 Task: Find connections with filter location Gafargaon with filter topic #Homeofficewith filter profile language English with filter current company Quantiphi with filter school L.J. Institute Of Engg And Tech.  with filter industry Accounting with filter service category Demand Generation with filter keywords title Video Editor
Action: Mouse moved to (540, 98)
Screenshot: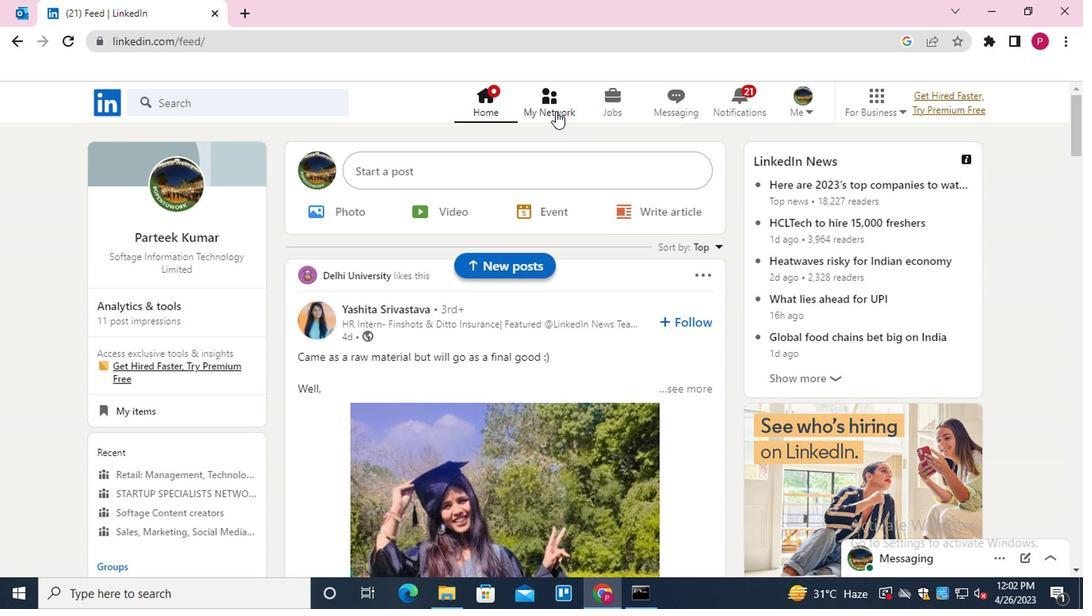 
Action: Mouse pressed left at (540, 98)
Screenshot: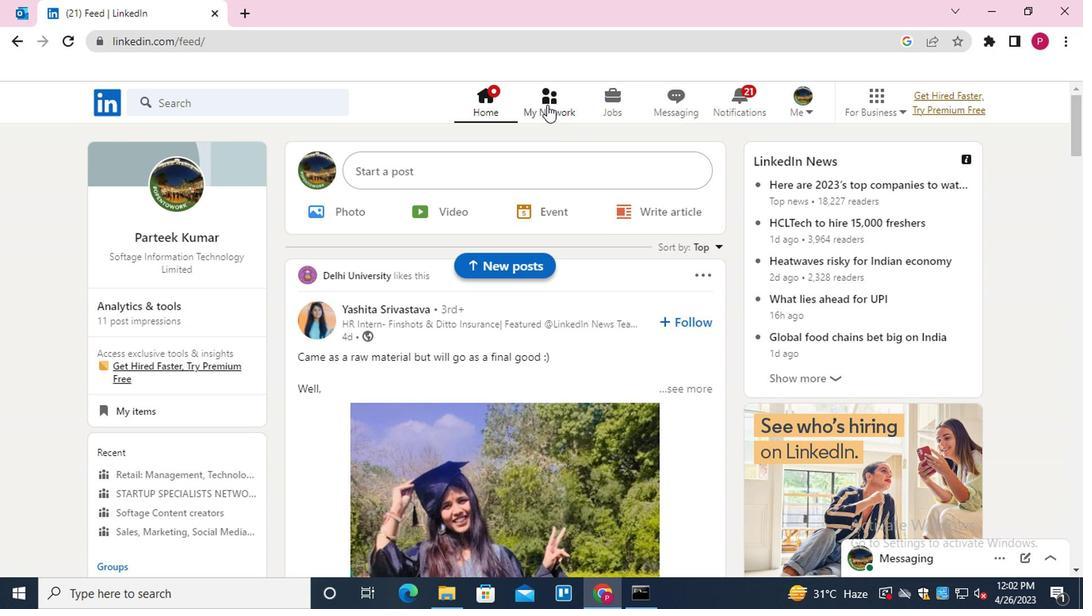 
Action: Mouse moved to (200, 183)
Screenshot: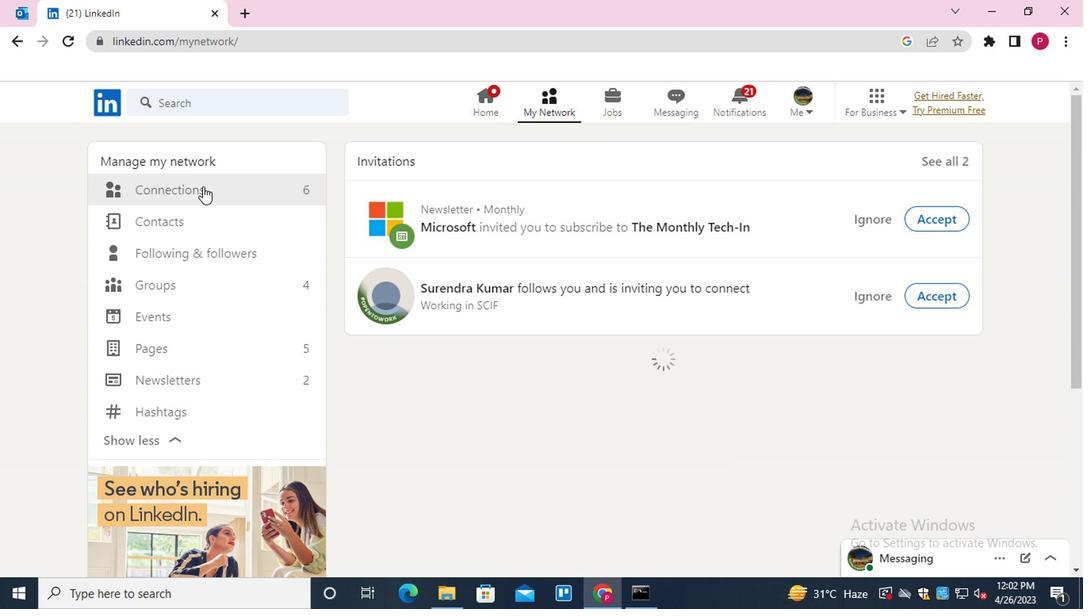 
Action: Mouse pressed left at (200, 183)
Screenshot: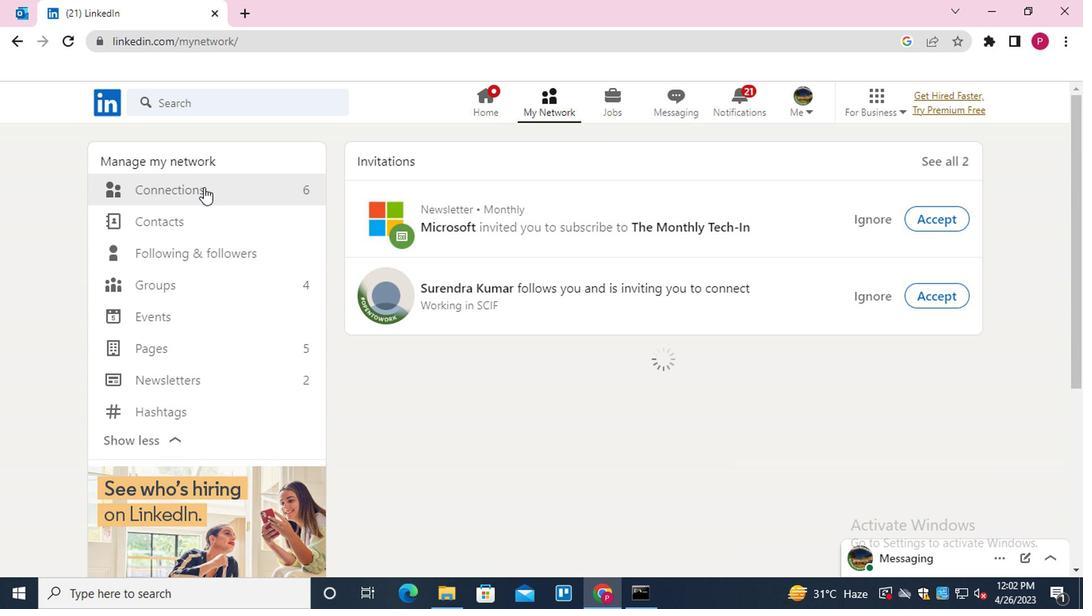 
Action: Mouse moved to (625, 190)
Screenshot: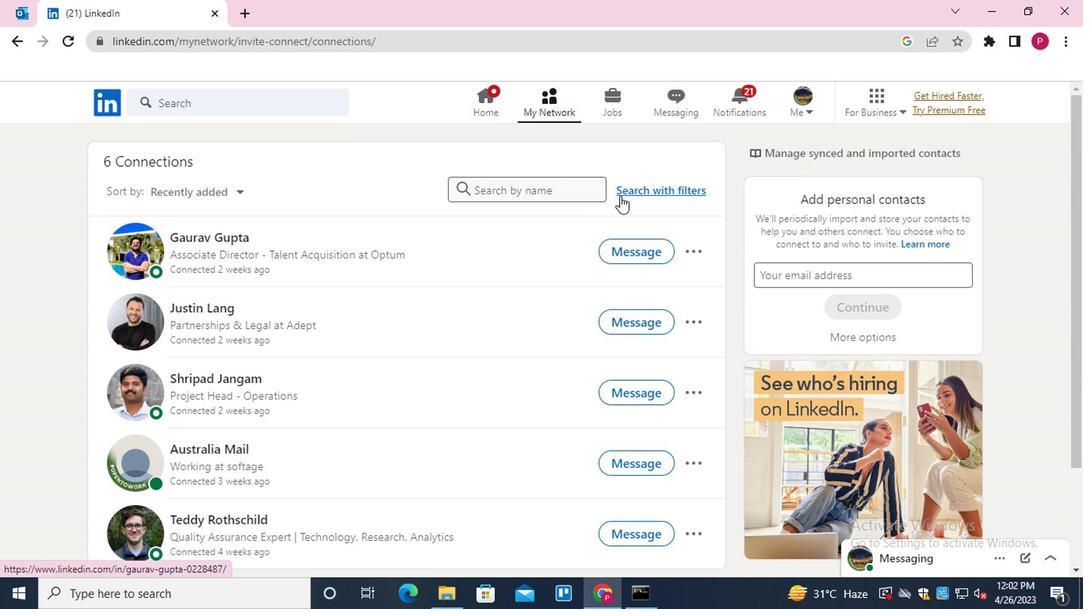 
Action: Mouse pressed left at (625, 190)
Screenshot: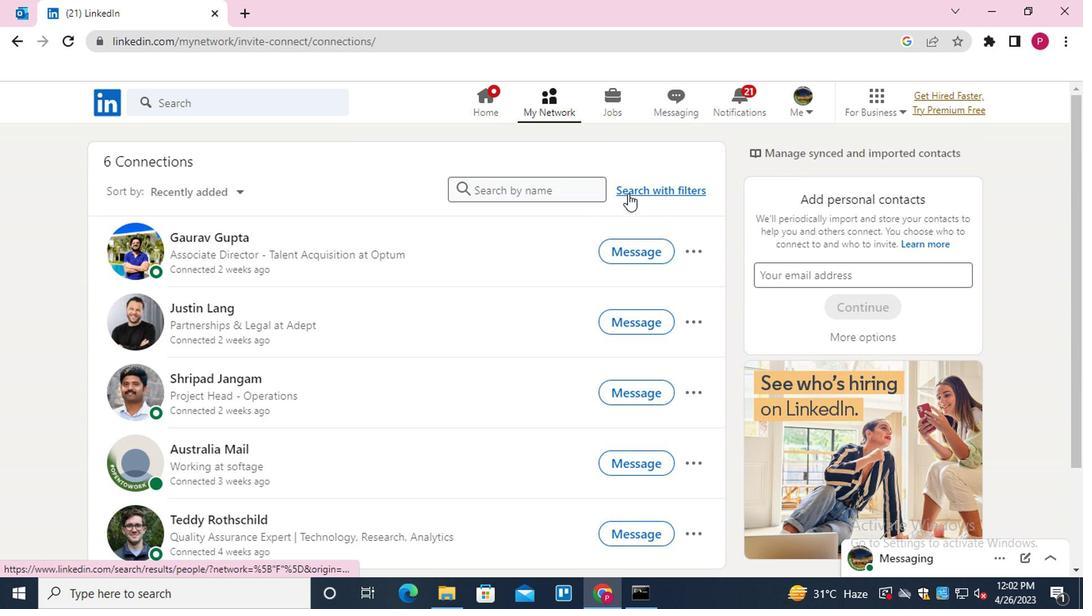 
Action: Mouse moved to (532, 142)
Screenshot: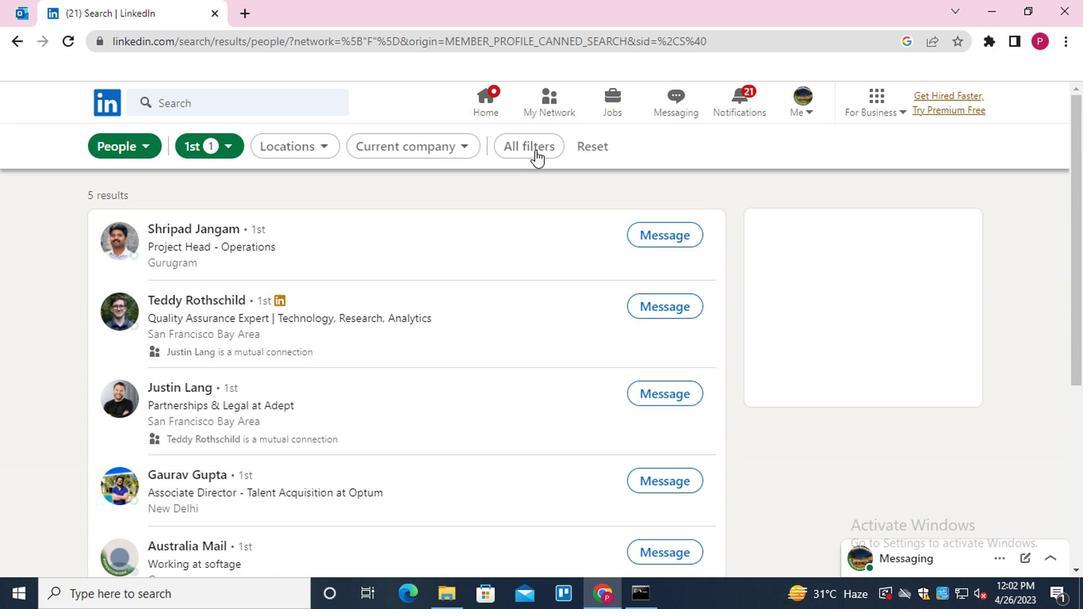 
Action: Mouse pressed left at (532, 142)
Screenshot: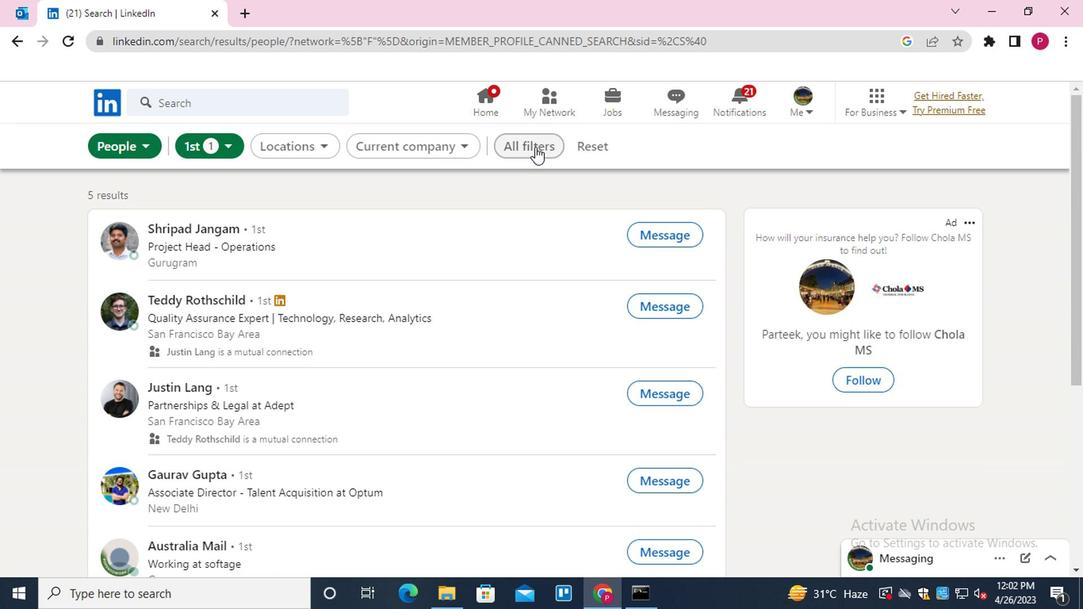 
Action: Mouse moved to (851, 321)
Screenshot: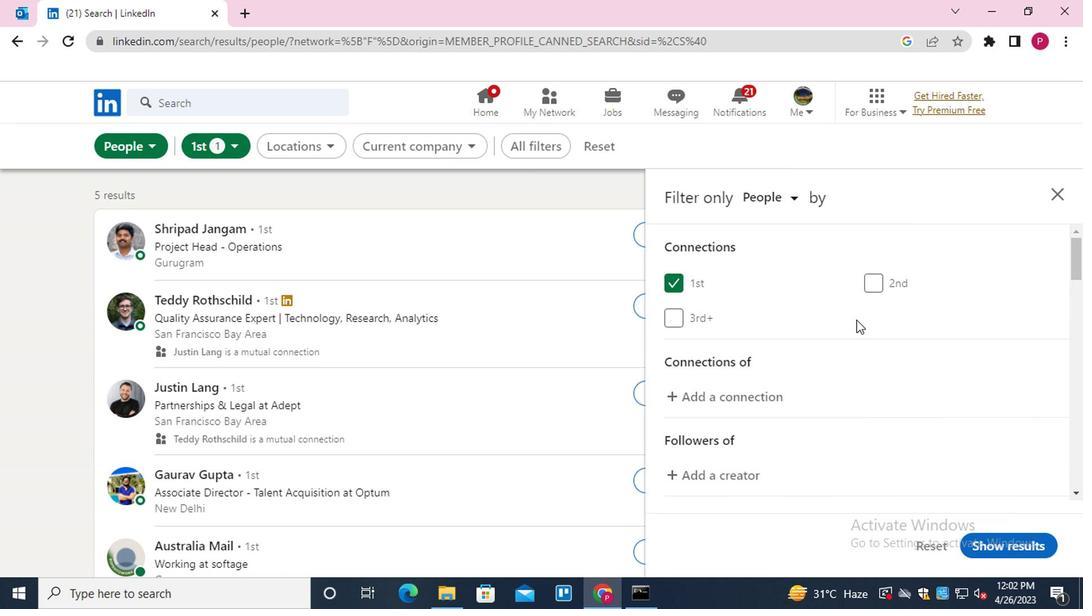 
Action: Mouse scrolled (851, 319) with delta (0, -1)
Screenshot: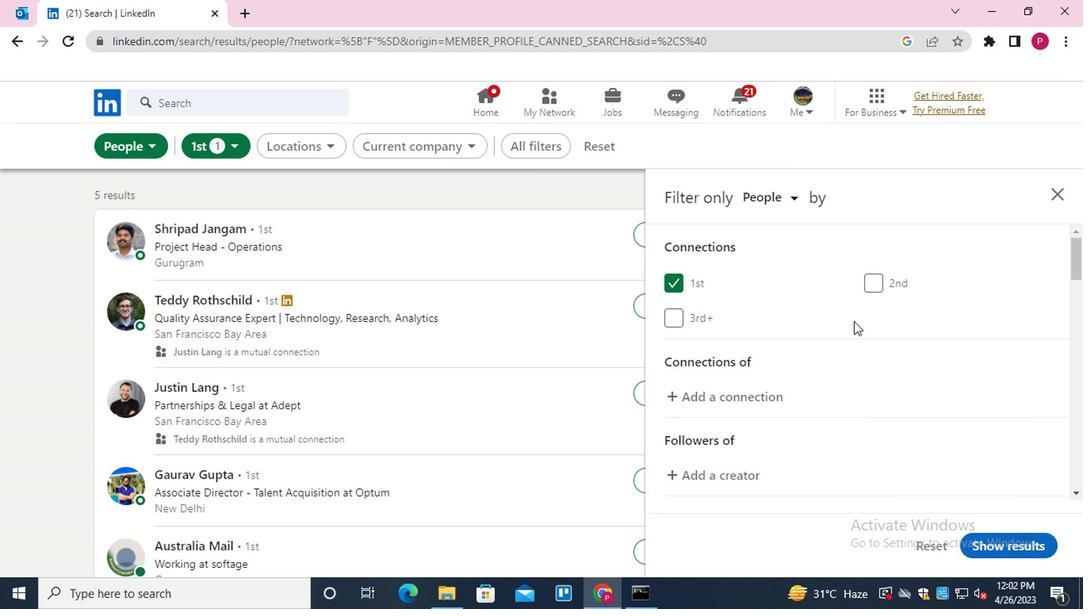 
Action: Mouse moved to (851, 322)
Screenshot: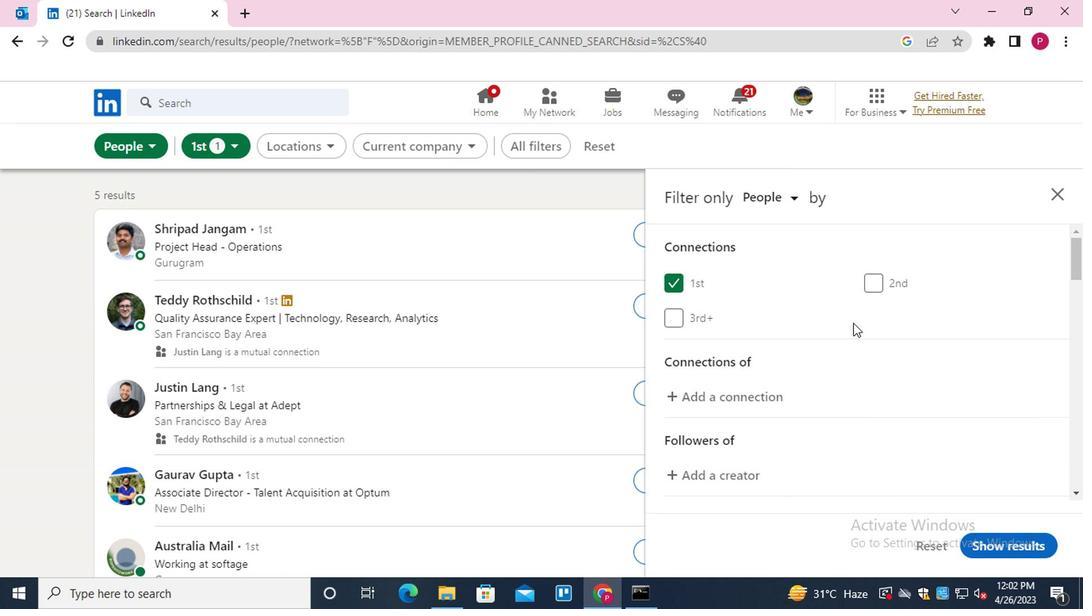 
Action: Mouse scrolled (851, 321) with delta (0, -1)
Screenshot: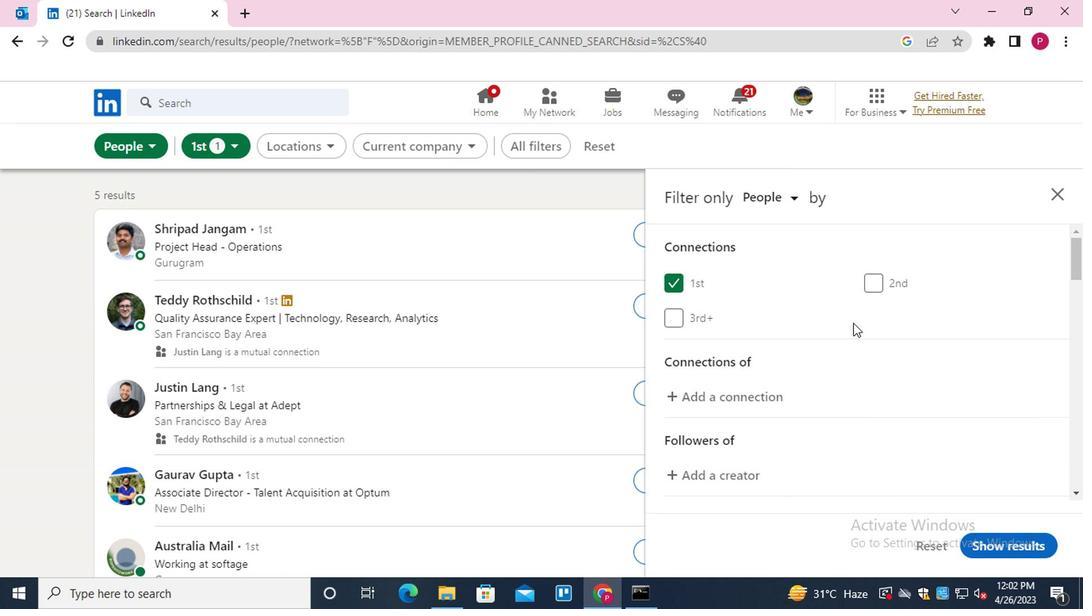 
Action: Mouse moved to (851, 325)
Screenshot: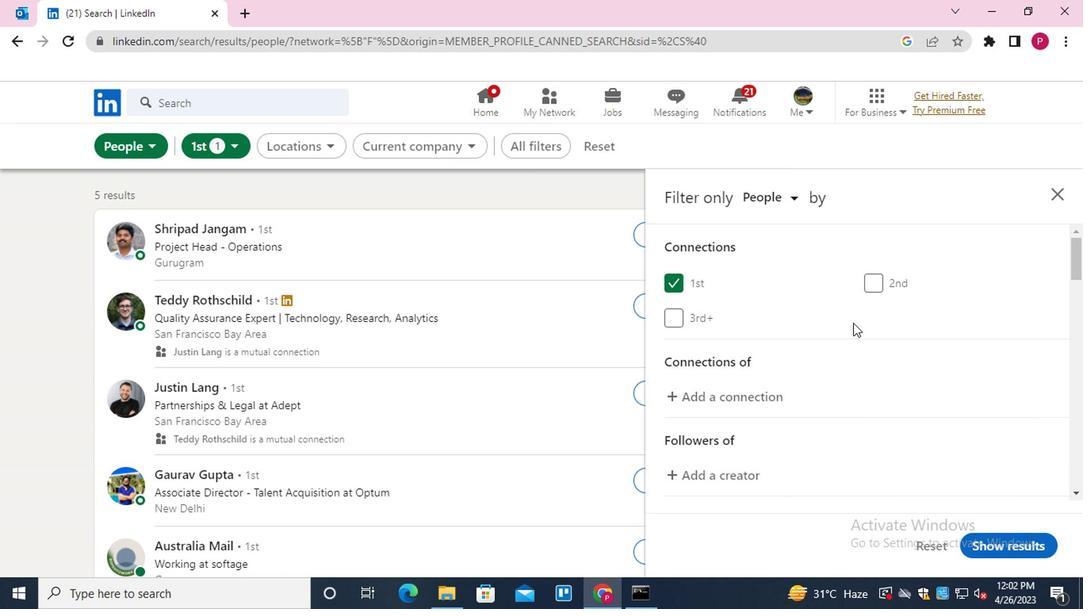 
Action: Mouse scrolled (851, 324) with delta (0, 0)
Screenshot: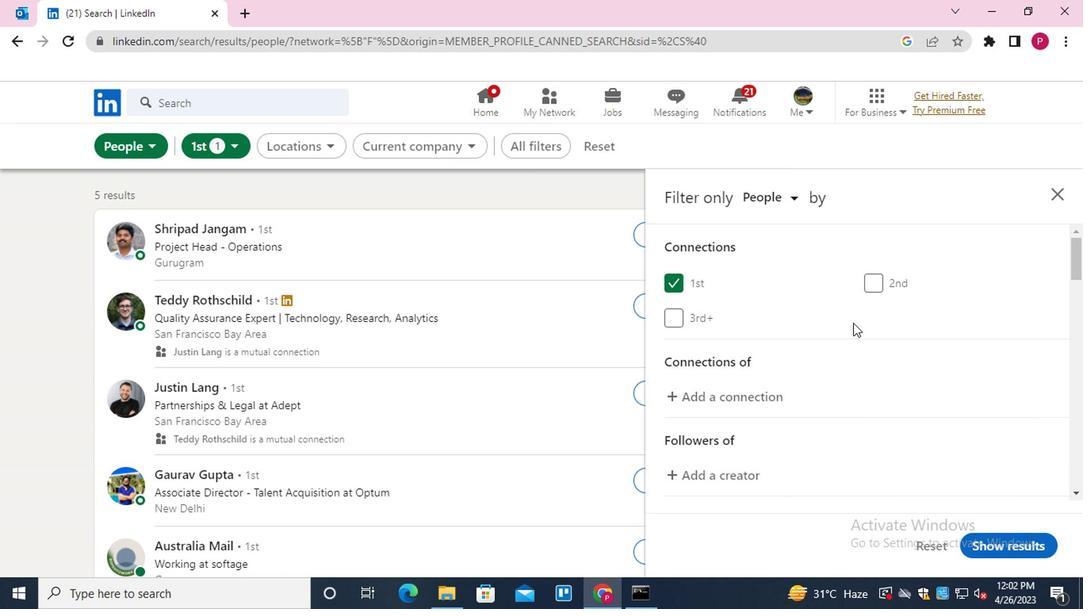
Action: Mouse moved to (854, 330)
Screenshot: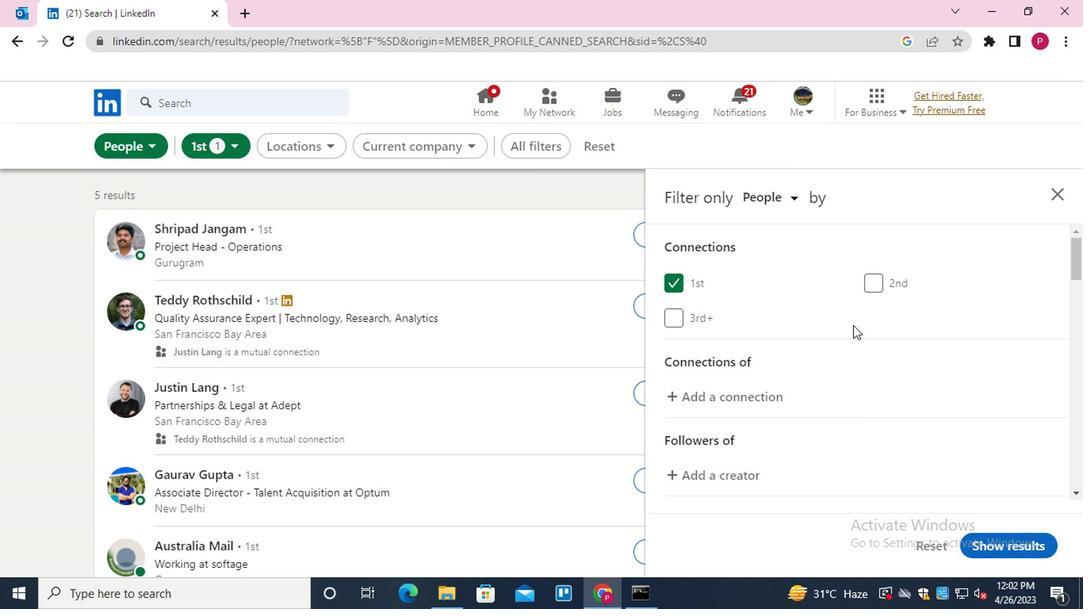 
Action: Mouse scrolled (854, 329) with delta (0, -1)
Screenshot: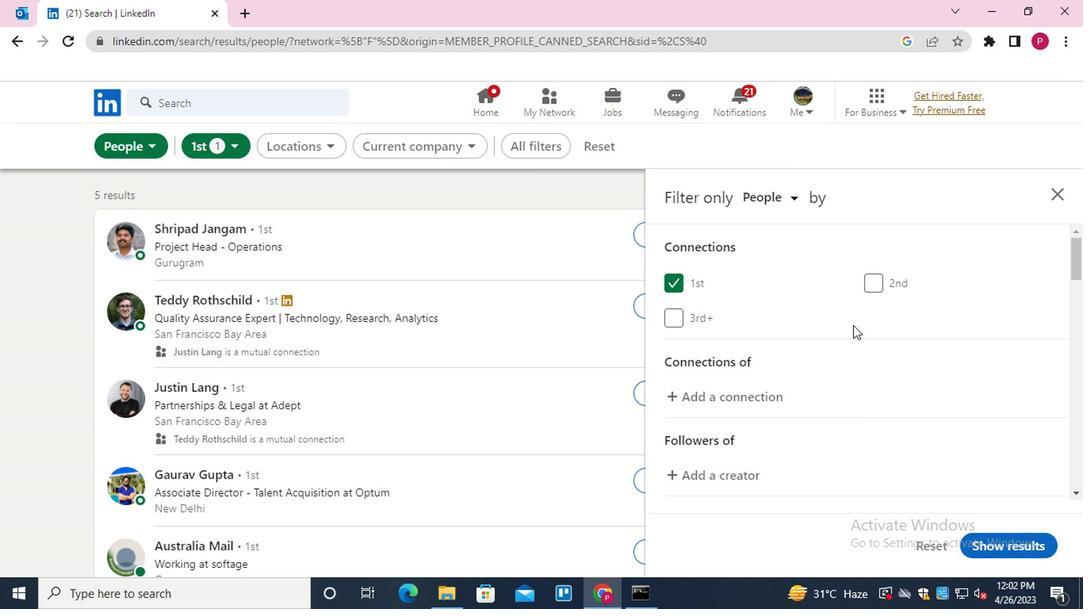 
Action: Mouse moved to (921, 311)
Screenshot: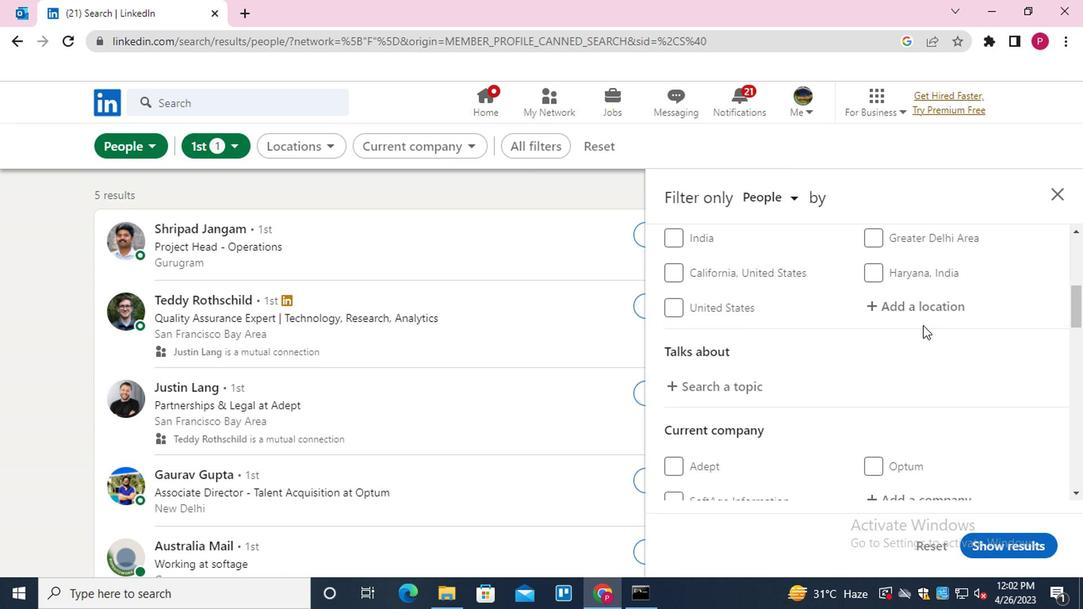 
Action: Mouse pressed left at (921, 311)
Screenshot: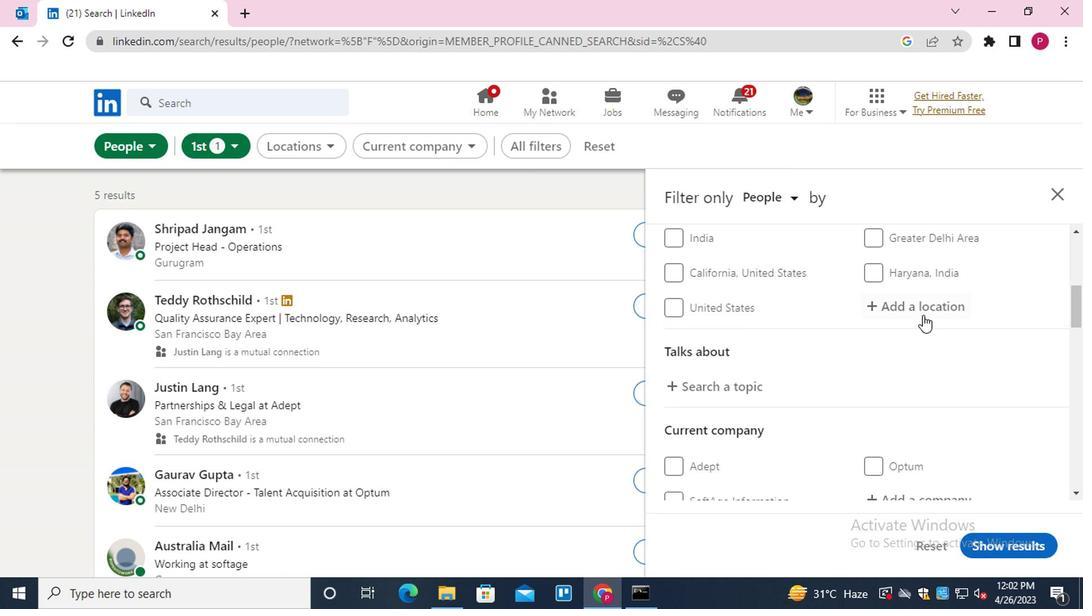 
Action: Mouse moved to (916, 313)
Screenshot: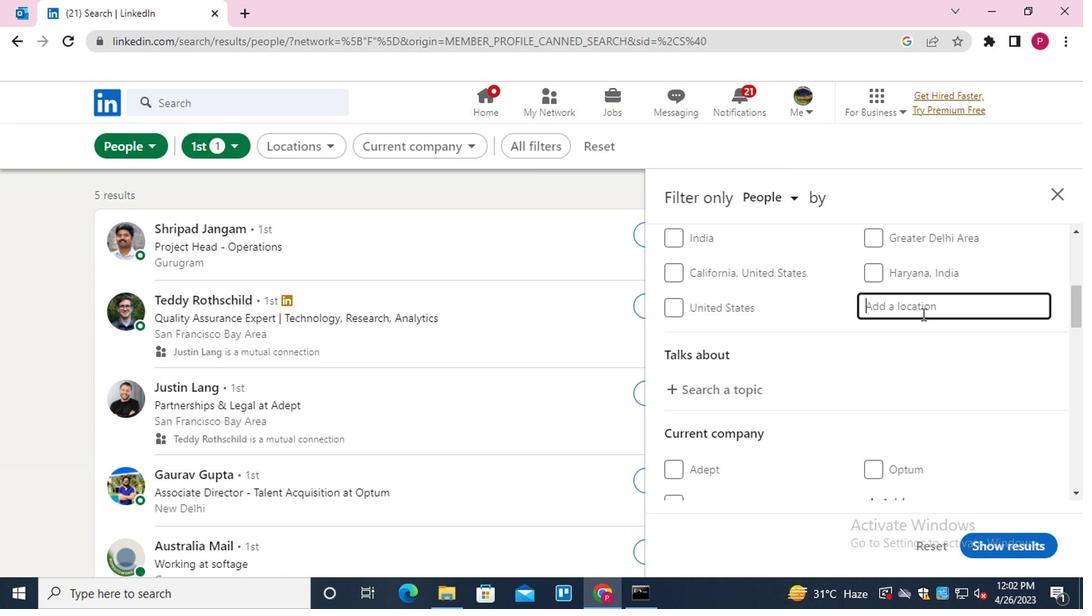 
Action: Key pressed <Key.shift><Key.shift><Key.shift><Key.shift><Key.shift>G
Screenshot: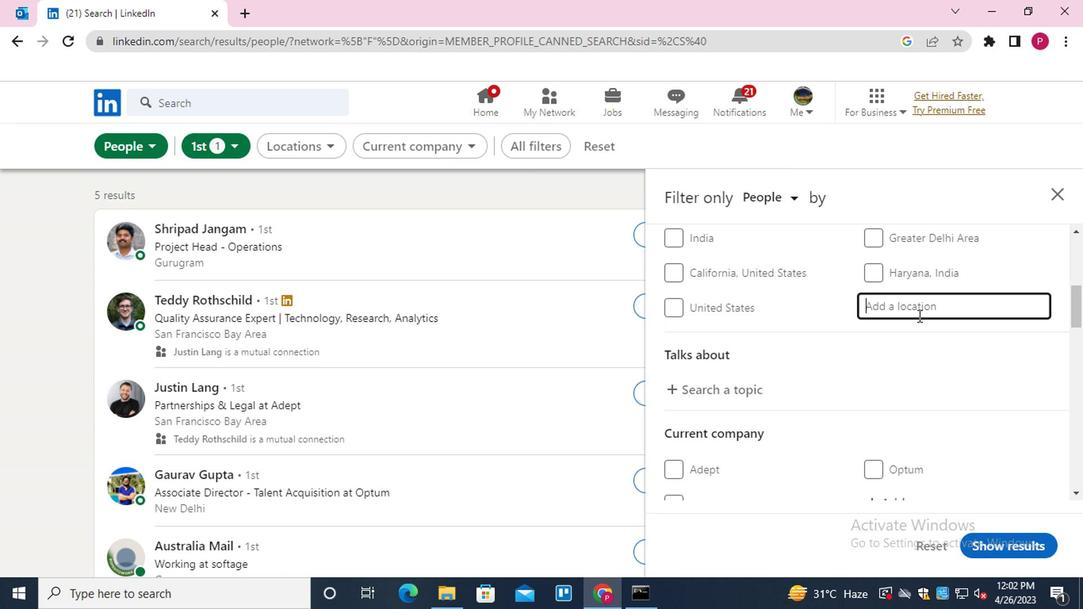 
Action: Mouse moved to (916, 313)
Screenshot: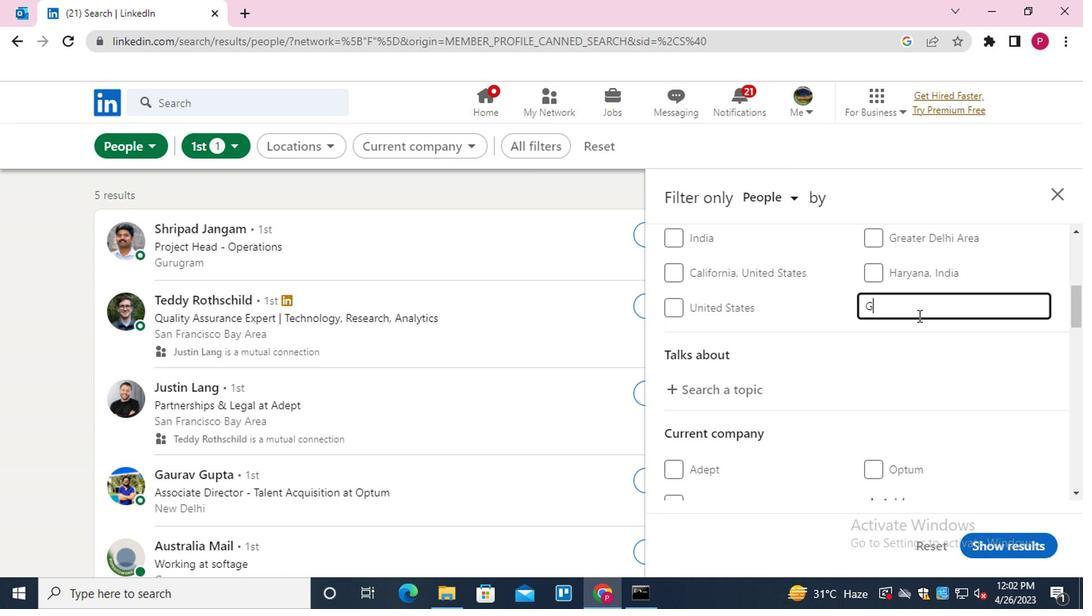 
Action: Key pressed AFARGAON
Screenshot: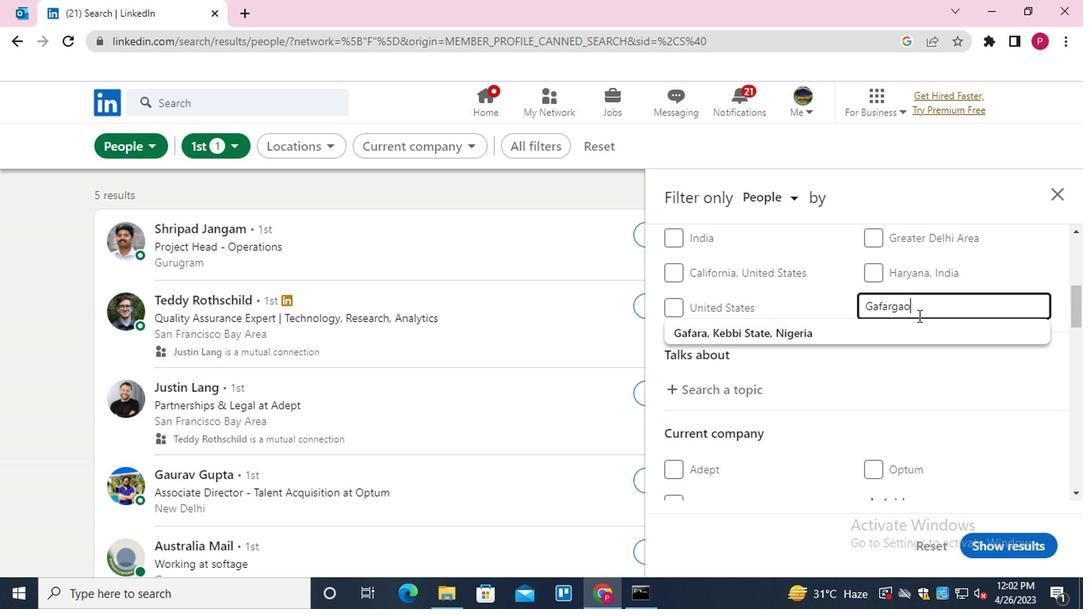 
Action: Mouse moved to (741, 384)
Screenshot: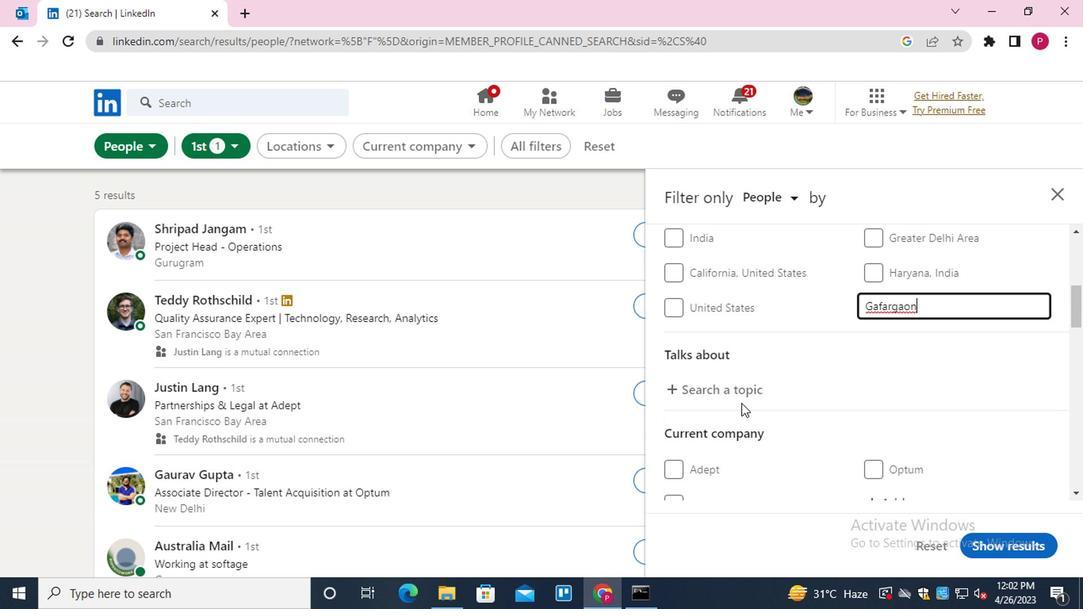 
Action: Mouse pressed left at (741, 384)
Screenshot: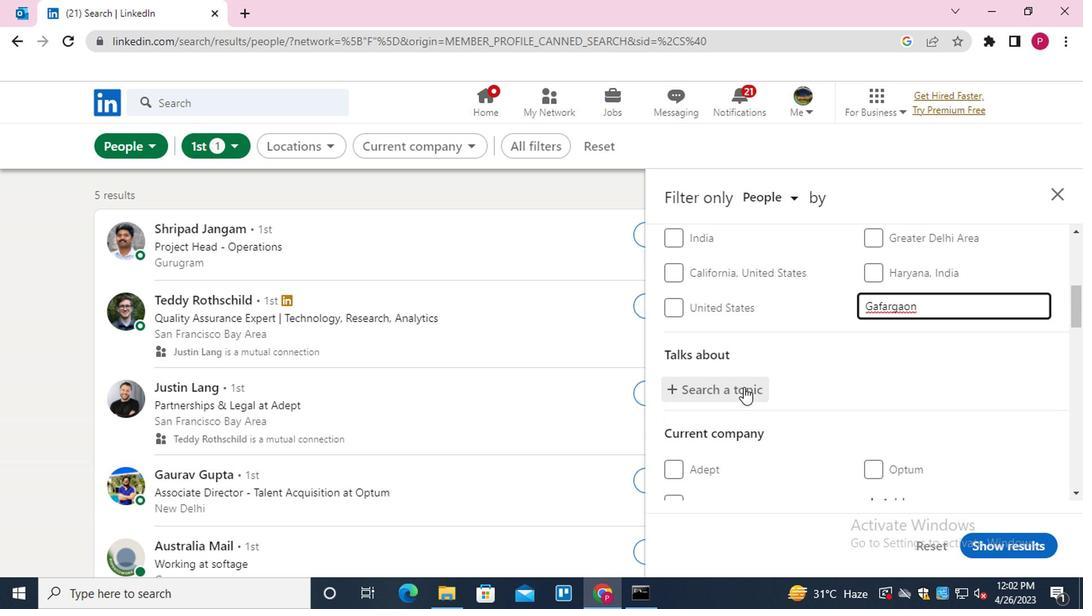 
Action: Key pressed HOMEOFFICE<Key.down><Key.enter>
Screenshot: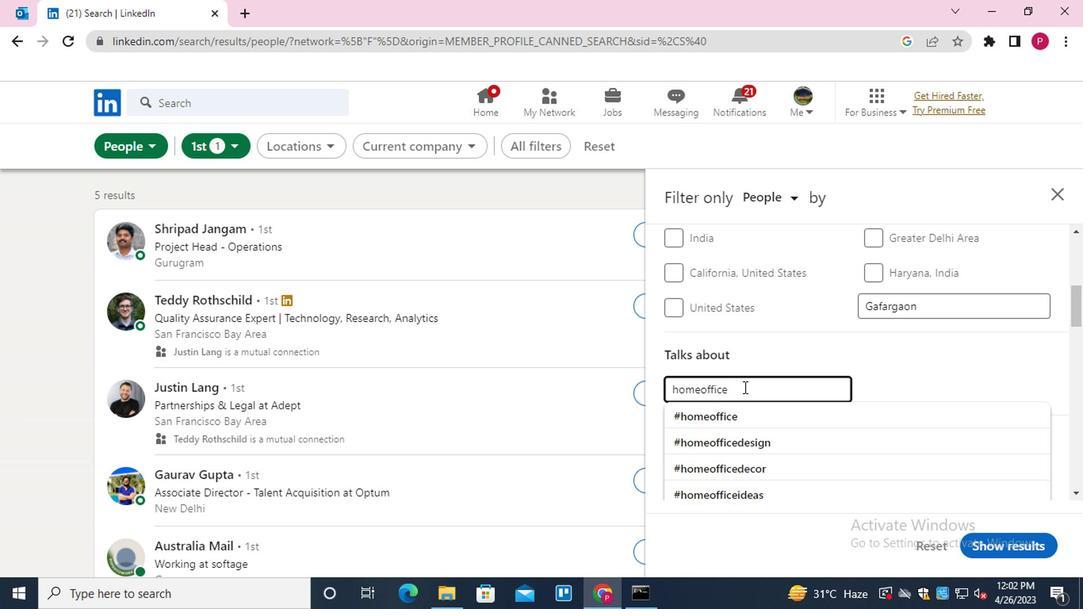
Action: Mouse moved to (761, 388)
Screenshot: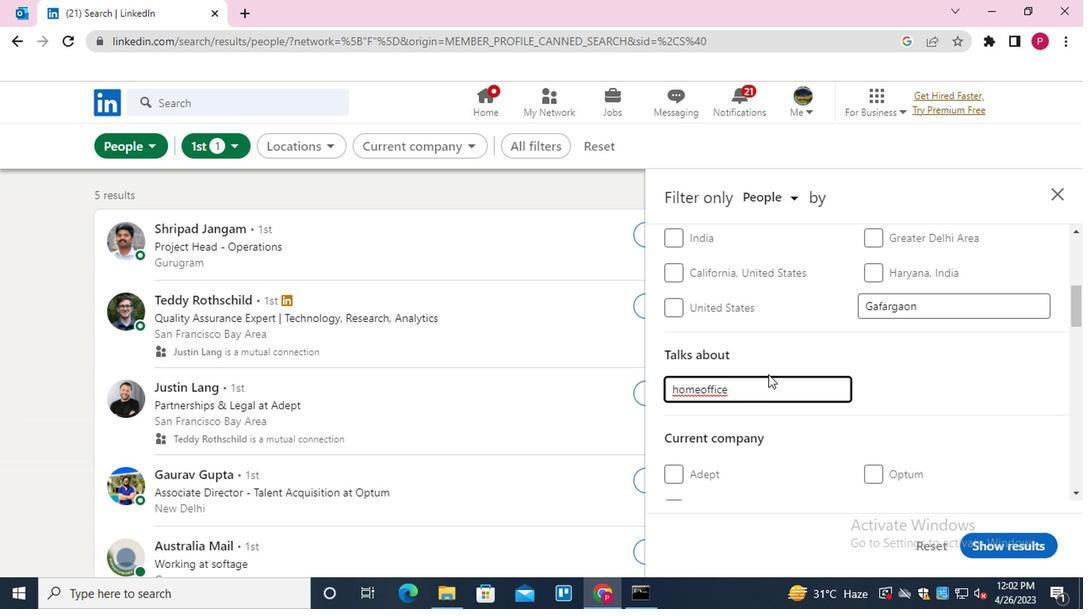 
Action: Mouse pressed left at (761, 388)
Screenshot: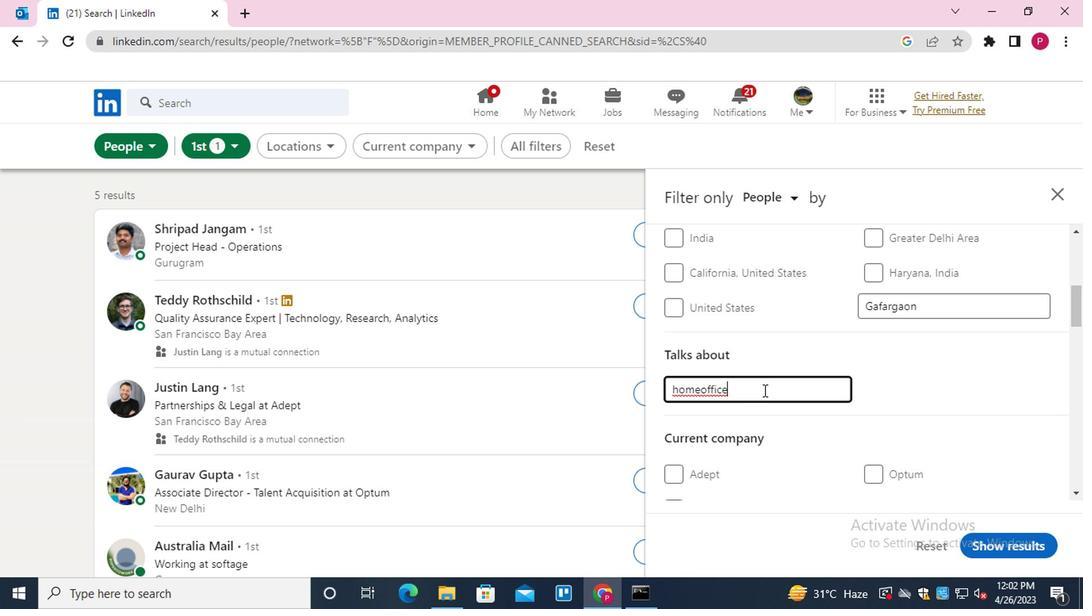 
Action: Key pressed <Key.down><Key.enter>
Screenshot: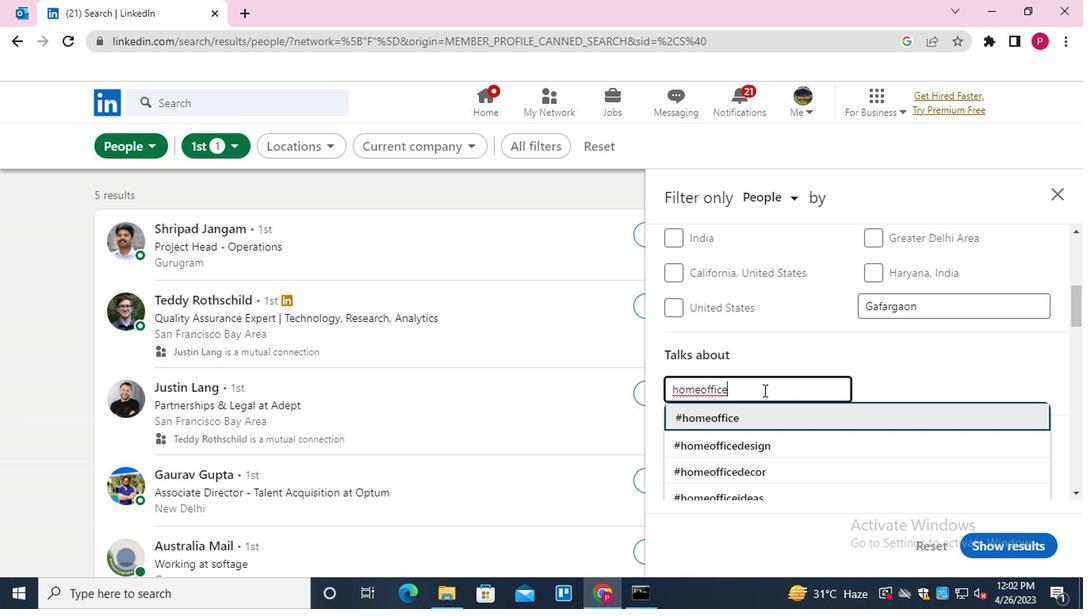 
Action: Mouse scrolled (761, 387) with delta (0, -1)
Screenshot: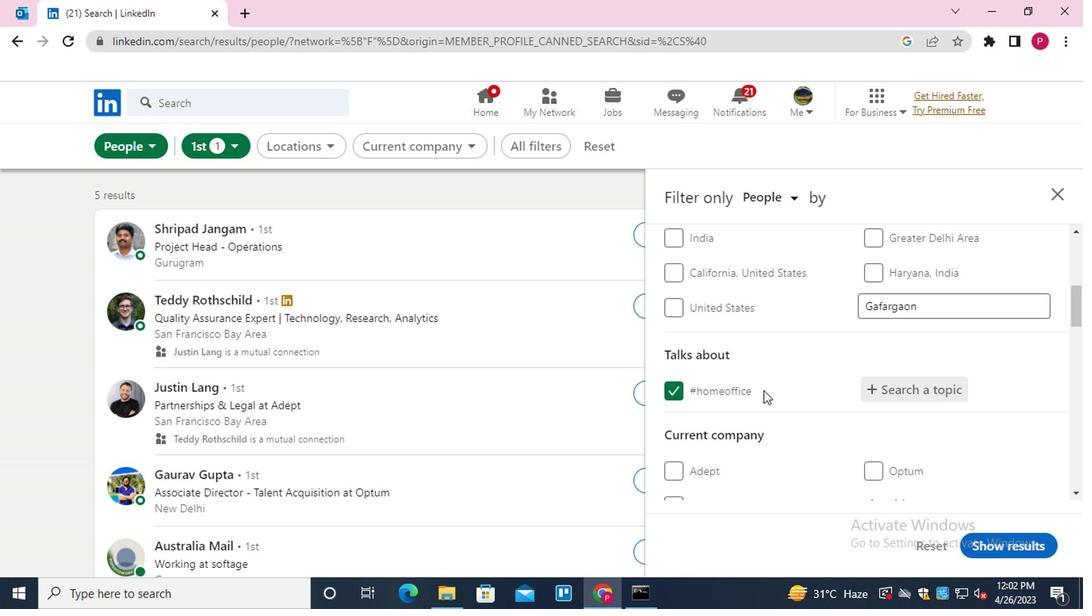 
Action: Mouse scrolled (761, 387) with delta (0, -1)
Screenshot: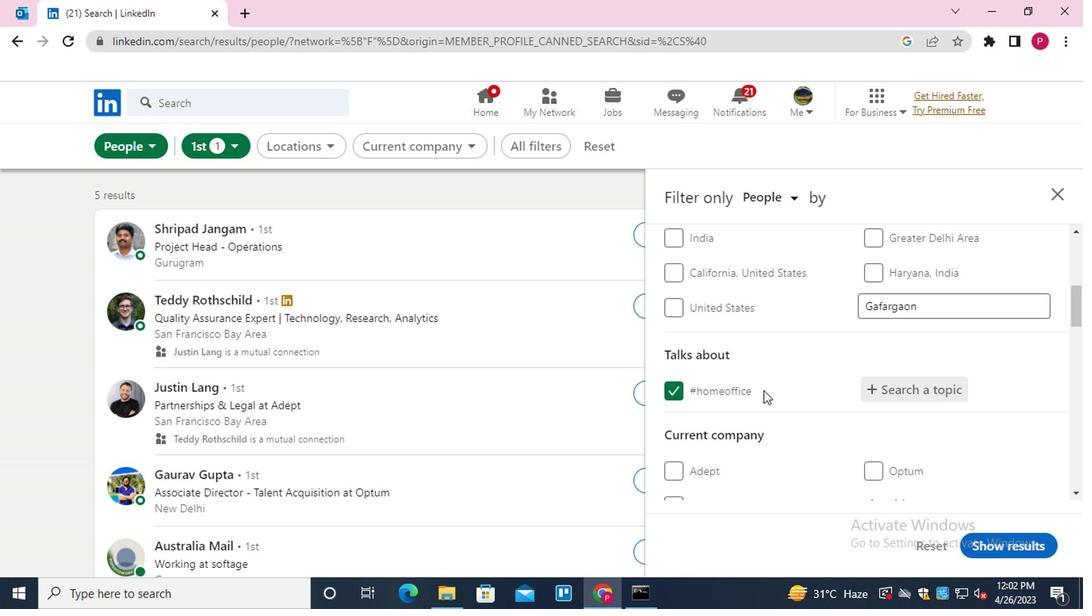 
Action: Mouse scrolled (761, 387) with delta (0, -1)
Screenshot: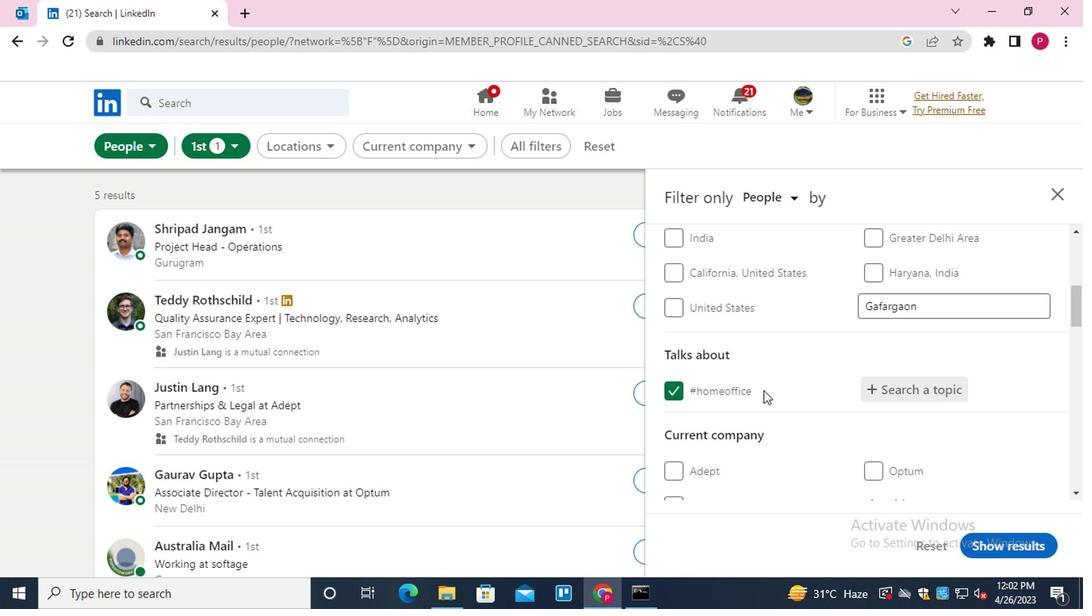
Action: Mouse moved to (927, 267)
Screenshot: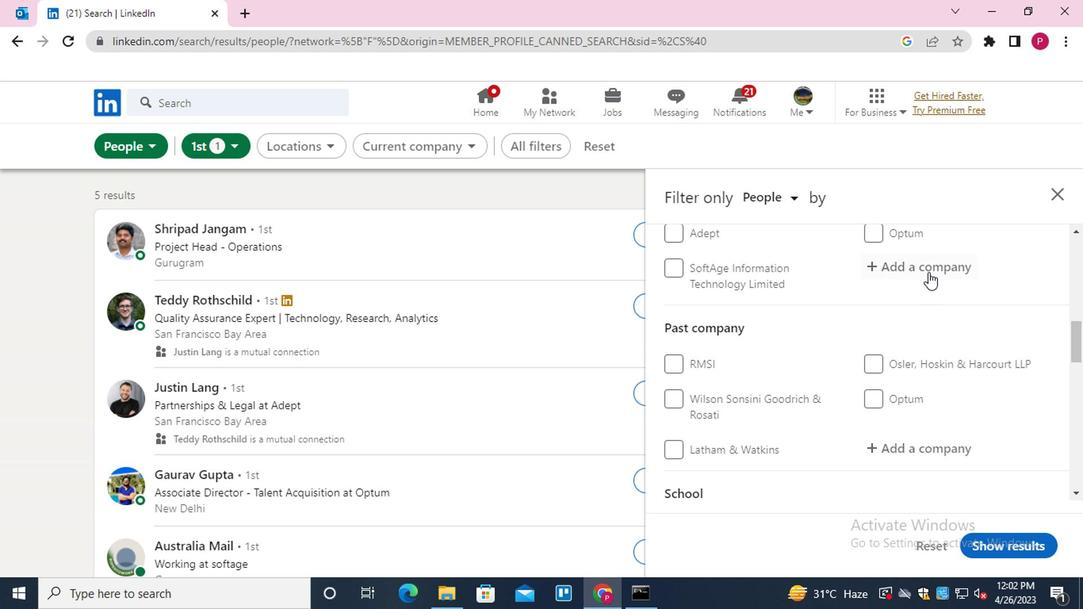 
Action: Mouse pressed left at (927, 267)
Screenshot: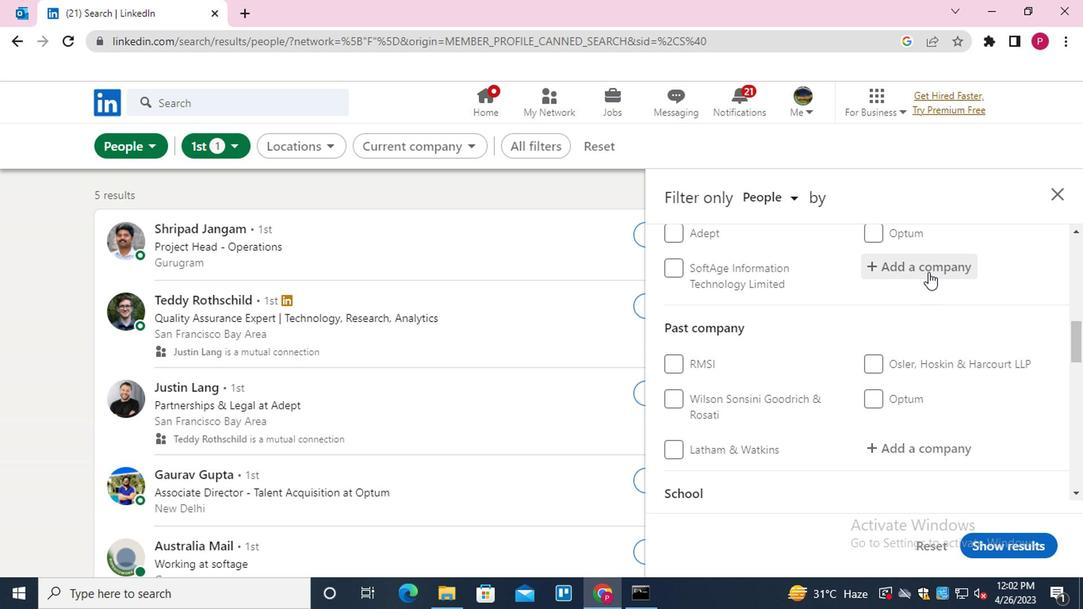 
Action: Key pressed <Key.shift>QUANTI<Key.down><Key.enter>
Screenshot: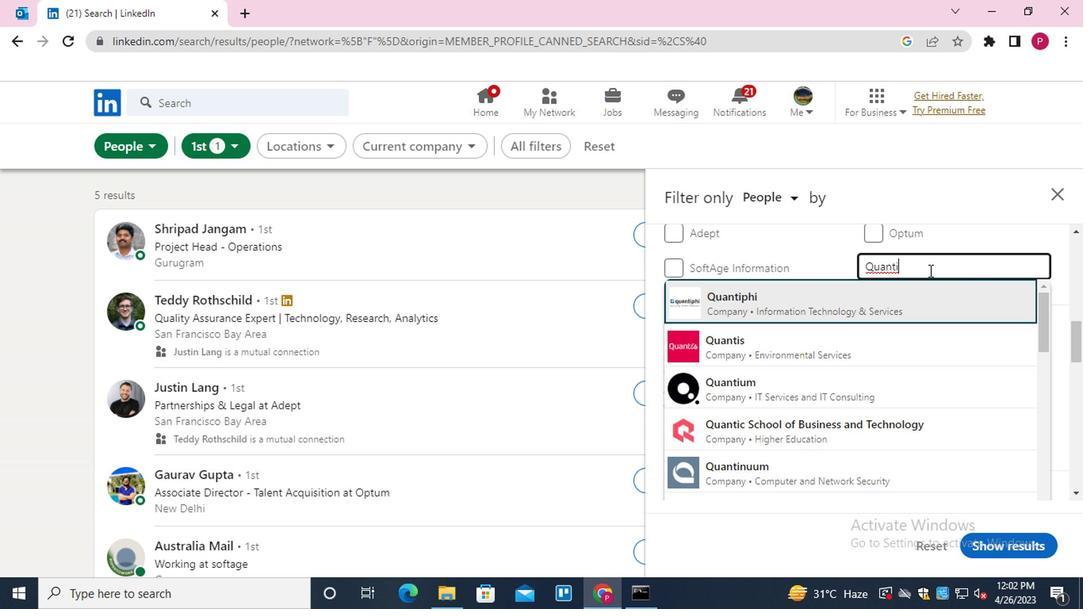 
Action: Mouse moved to (869, 282)
Screenshot: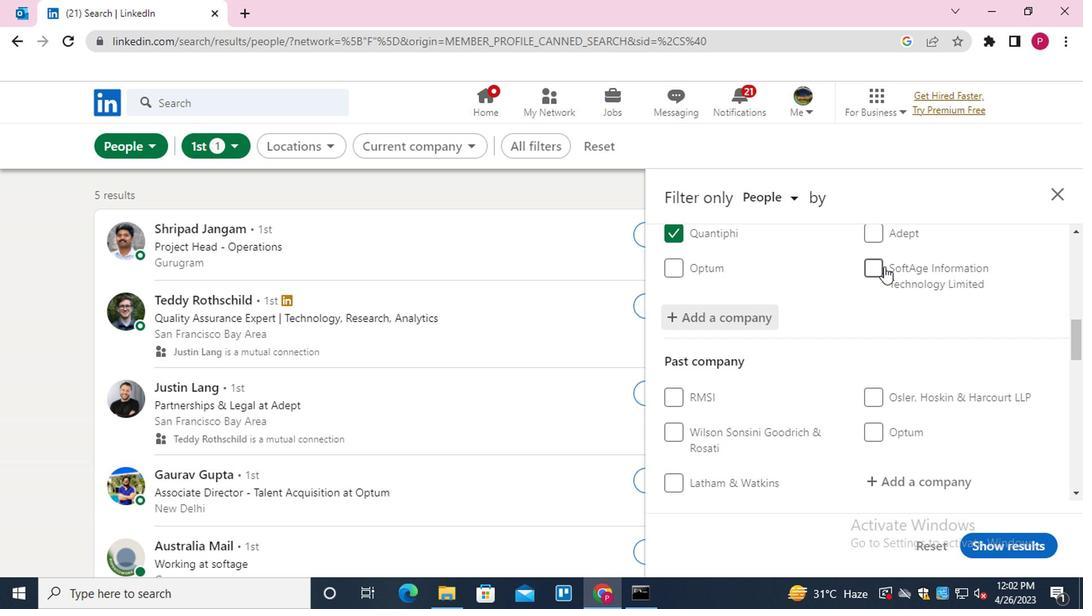 
Action: Mouse scrolled (869, 281) with delta (0, -1)
Screenshot: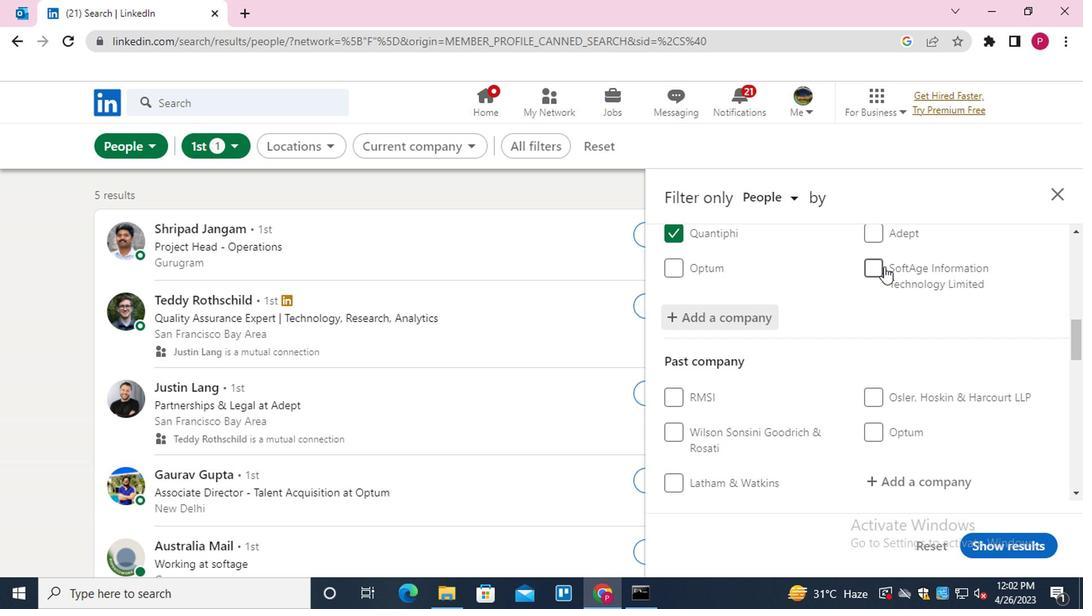 
Action: Mouse moved to (869, 309)
Screenshot: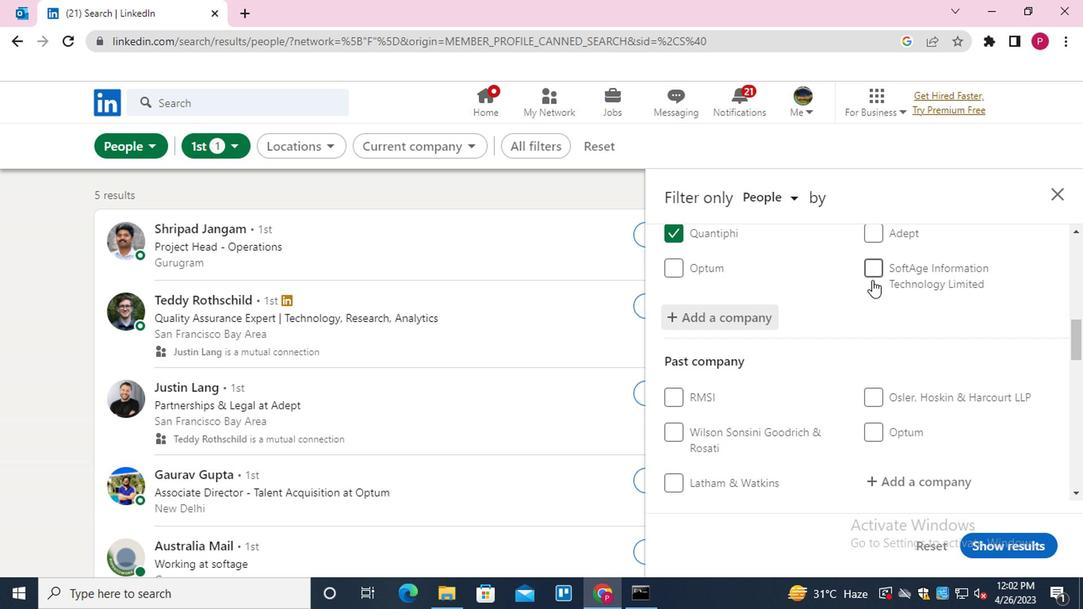 
Action: Mouse scrolled (869, 309) with delta (0, 0)
Screenshot: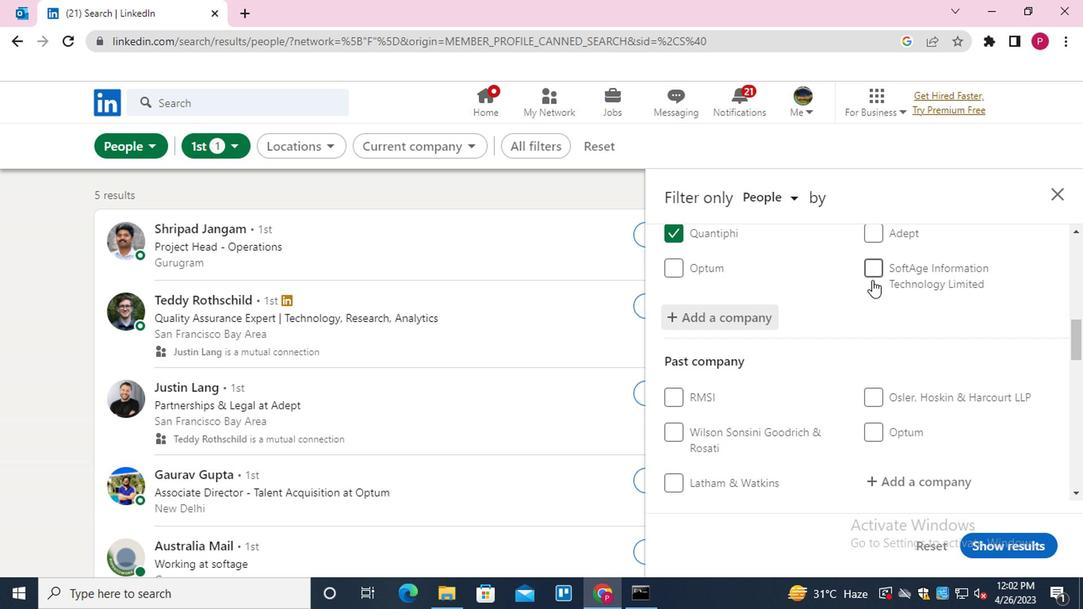 
Action: Mouse moved to (869, 313)
Screenshot: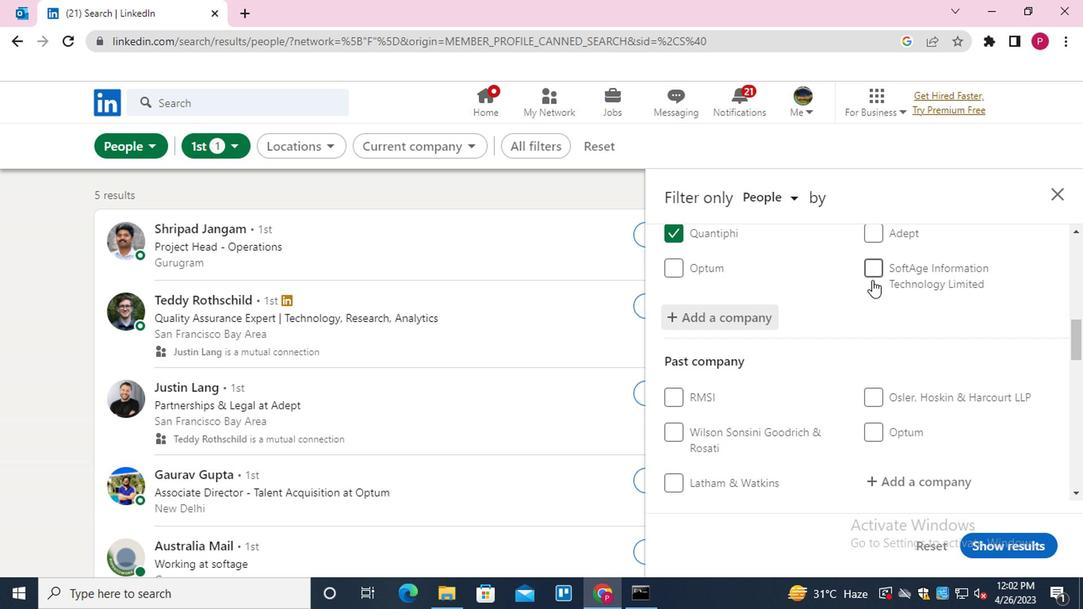 
Action: Mouse scrolled (869, 313) with delta (0, 0)
Screenshot: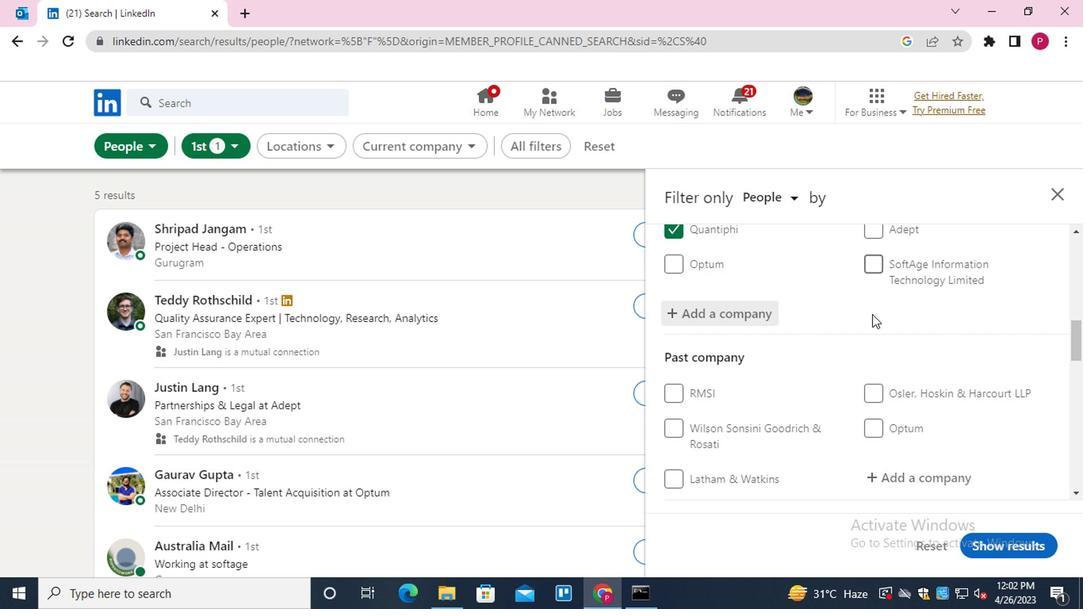 
Action: Mouse moved to (869, 315)
Screenshot: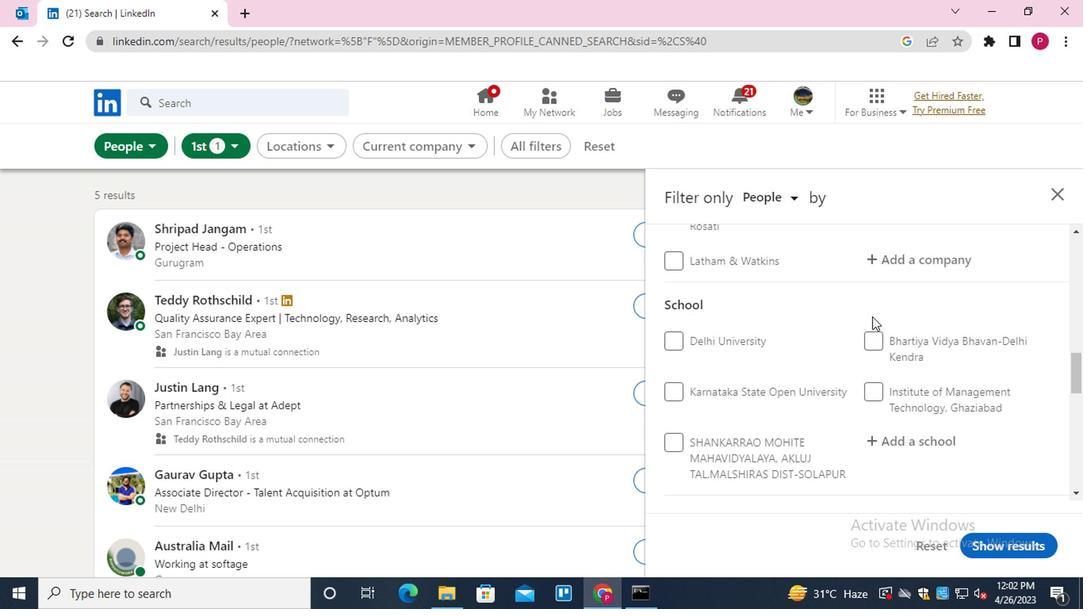 
Action: Mouse scrolled (869, 315) with delta (0, 0)
Screenshot: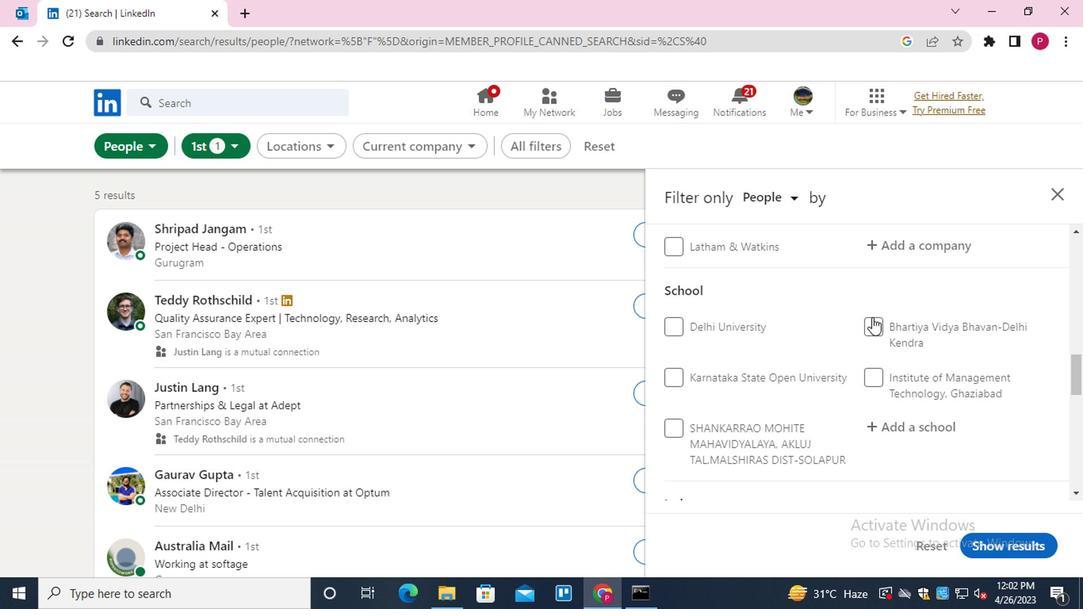
Action: Mouse moved to (933, 346)
Screenshot: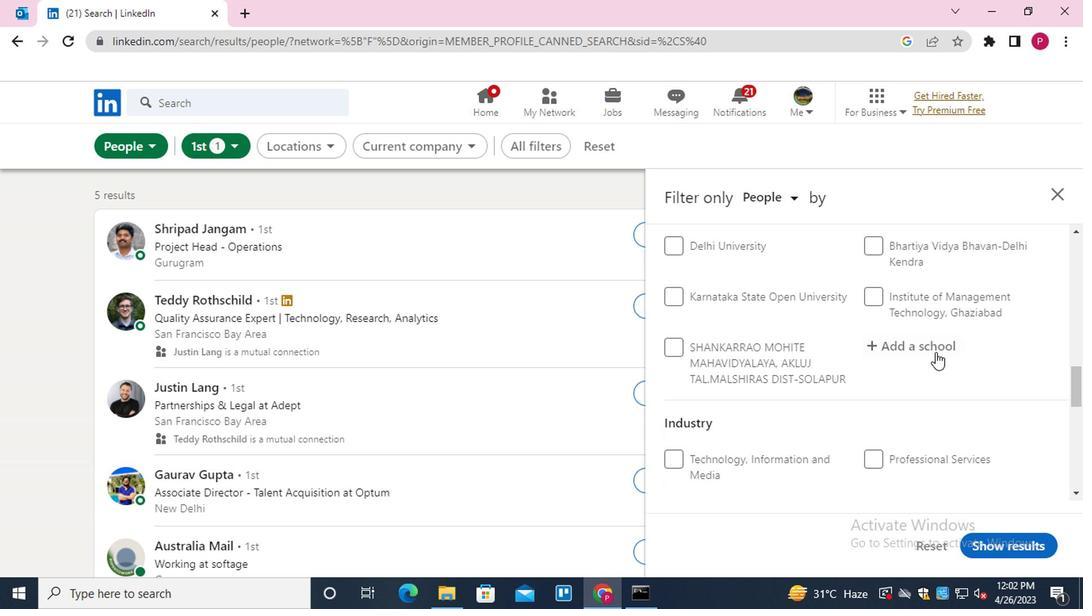 
Action: Mouse pressed left at (933, 346)
Screenshot: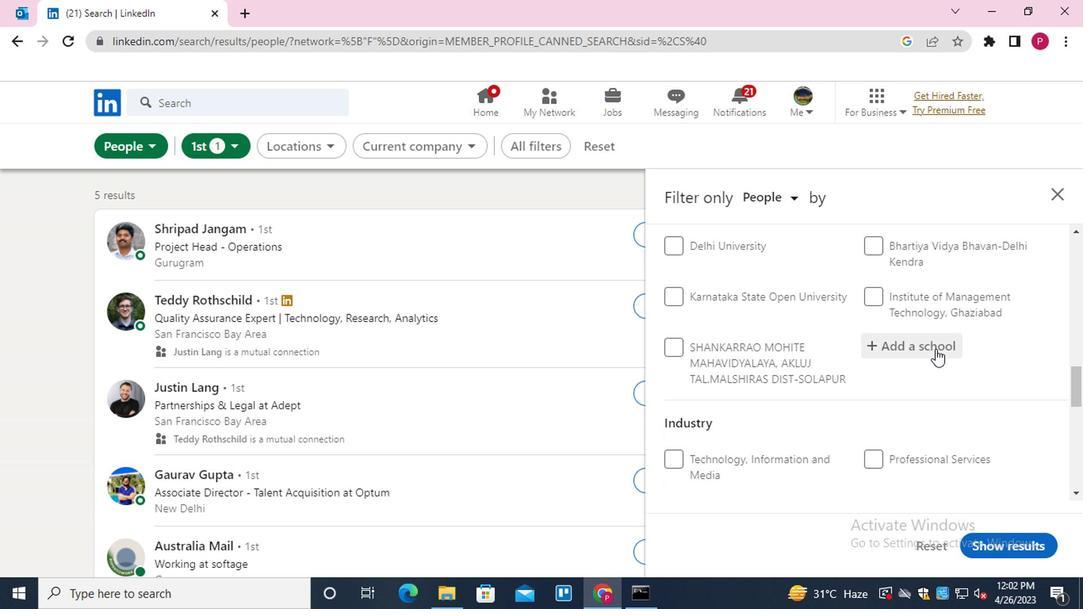 
Action: Mouse moved to (933, 345)
Screenshot: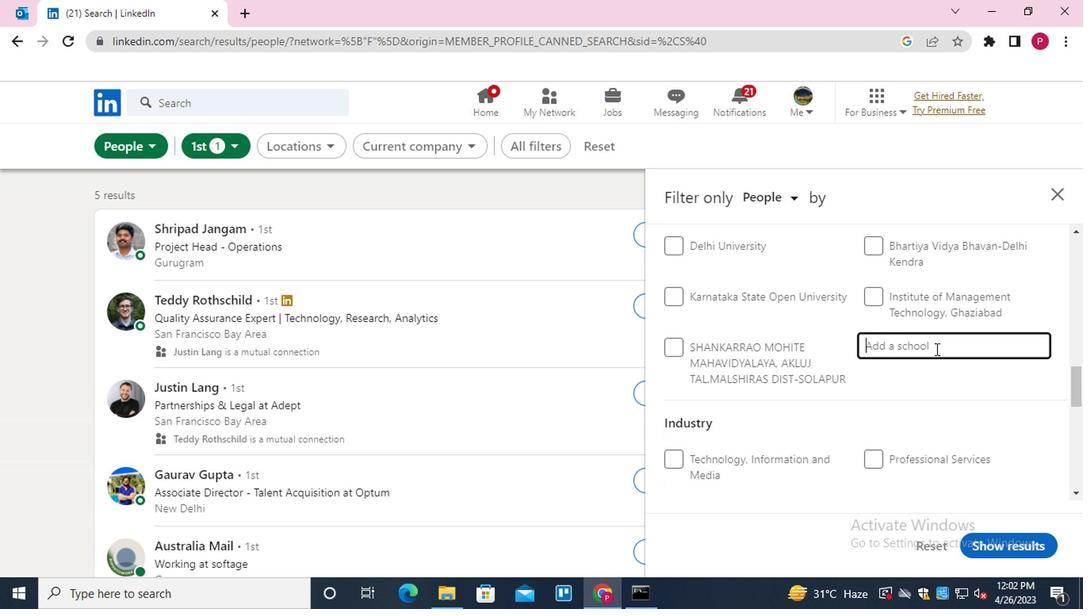 
Action: Key pressed <Key.shift><Key.shift><Key.shift><Key.shift><Key.shift><Key.shift>J<Key.shift><Key.backspace><Key.shift>L.<Key.shift>J<Key.space><Key.shift>INSTITUTE<Key.space>OF<Key.space>
Screenshot: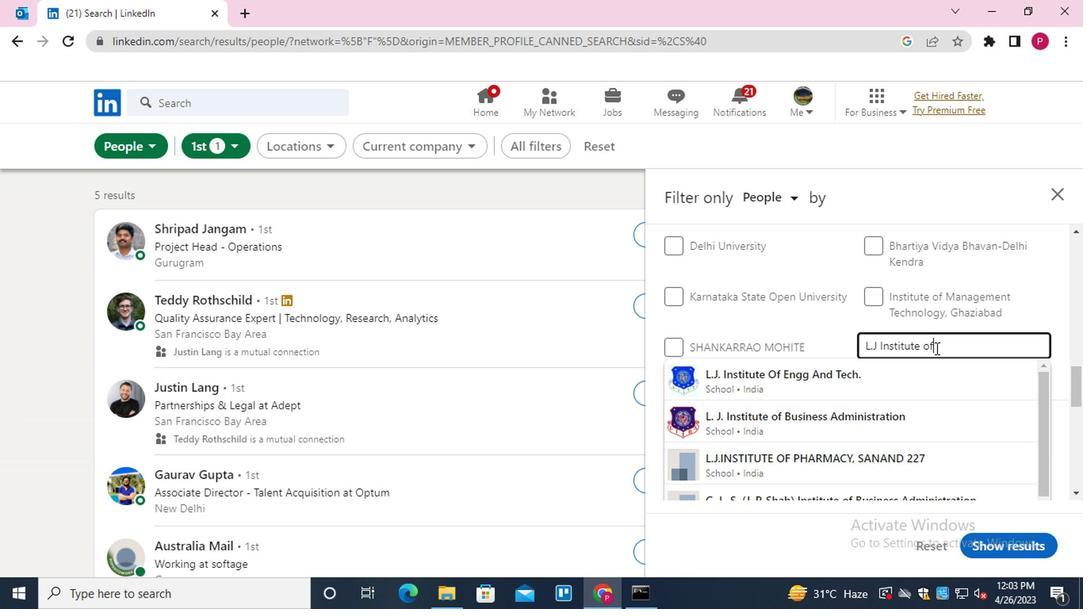 
Action: Mouse moved to (933, 345)
Screenshot: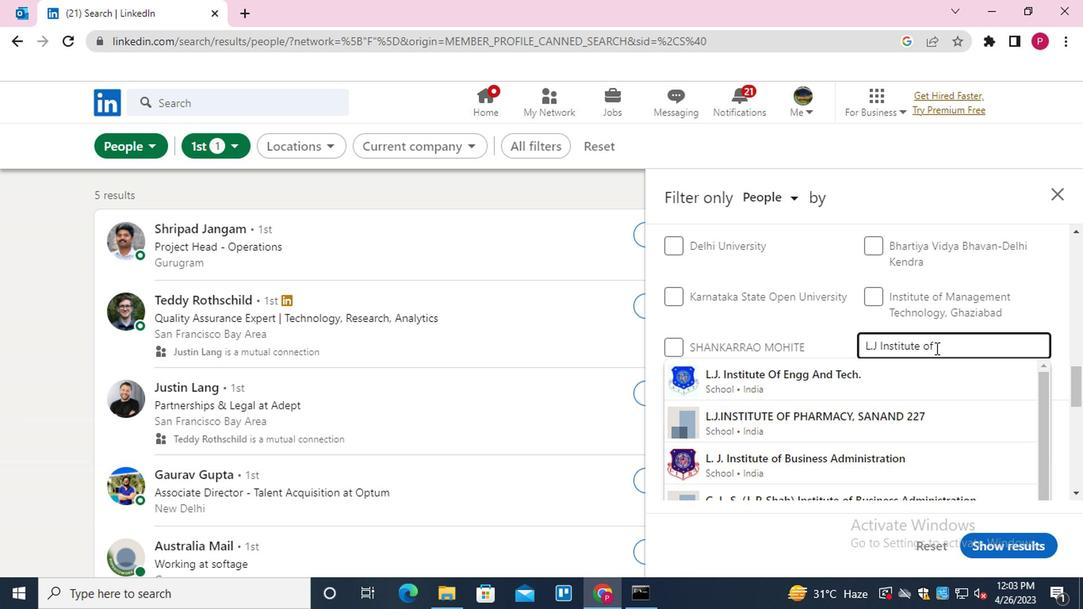 
Action: Key pressed <Key.shift><Key.shift><Key.shift><Key.shift><Key.shift><Key.shift><Key.shift><Key.shift>ENG
Screenshot: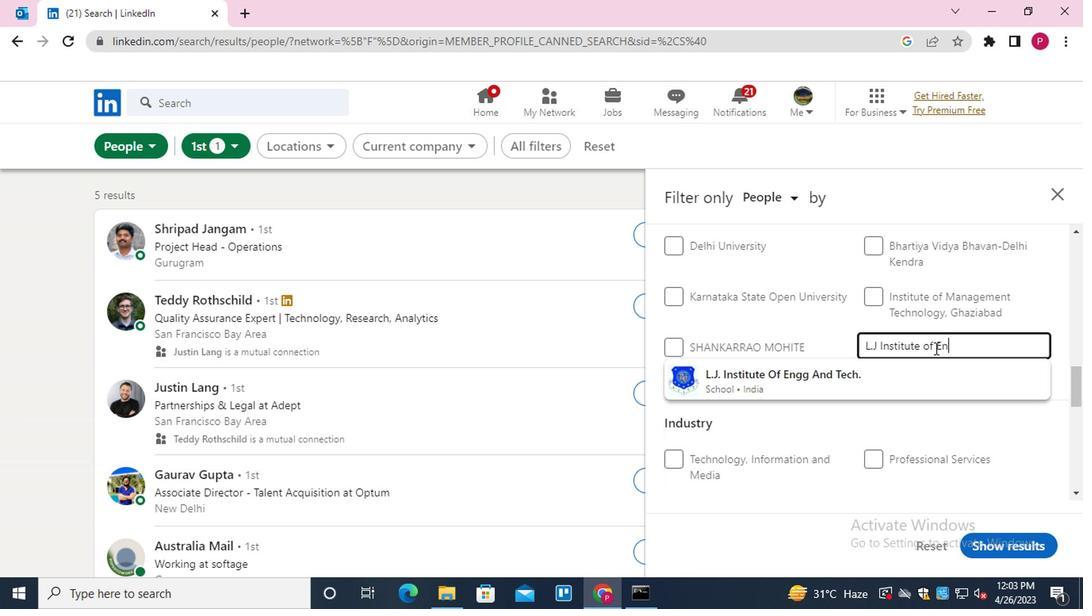 
Action: Mouse moved to (913, 381)
Screenshot: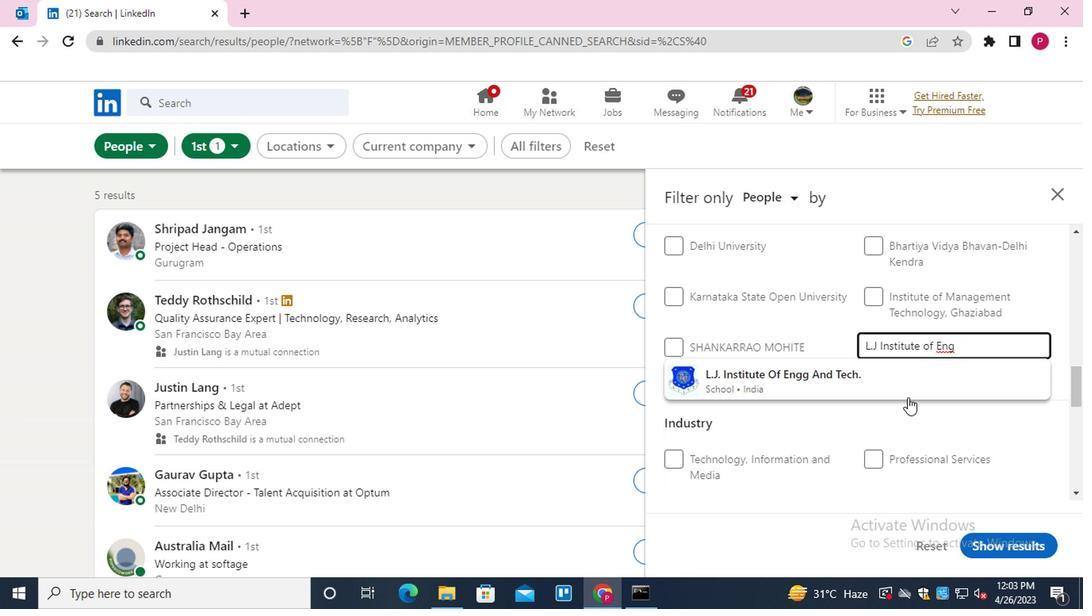
Action: Mouse pressed left at (913, 381)
Screenshot: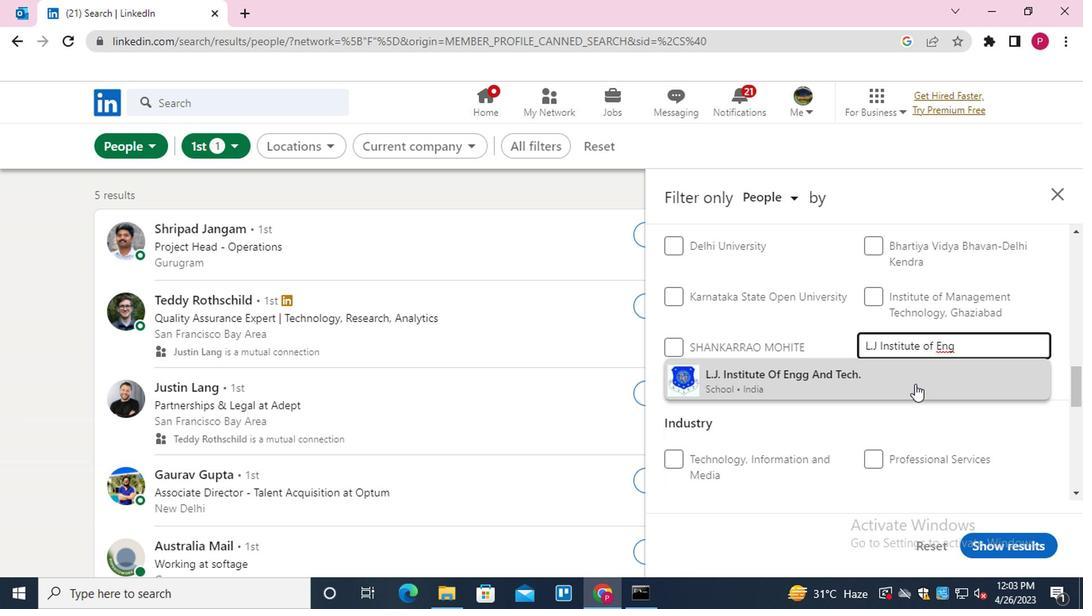 
Action: Mouse moved to (740, 359)
Screenshot: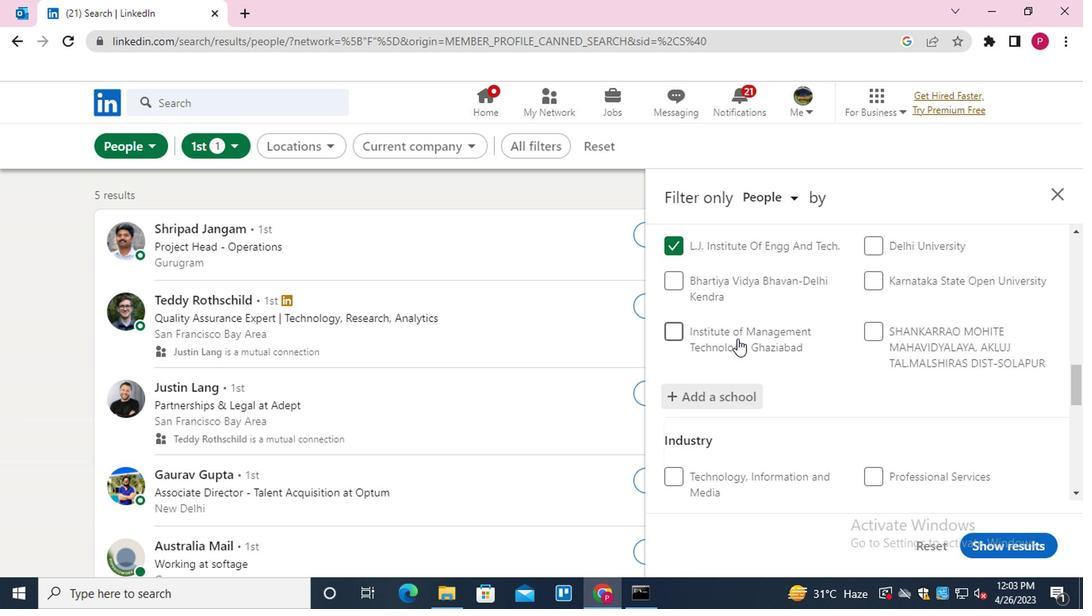 
Action: Mouse scrolled (740, 358) with delta (0, -1)
Screenshot: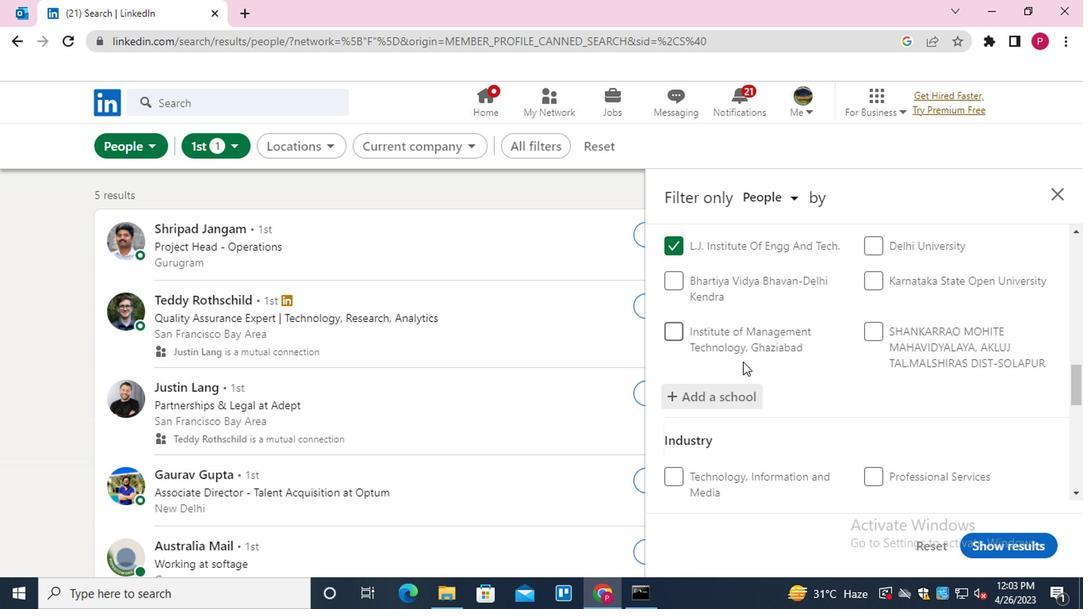 
Action: Mouse scrolled (740, 358) with delta (0, -1)
Screenshot: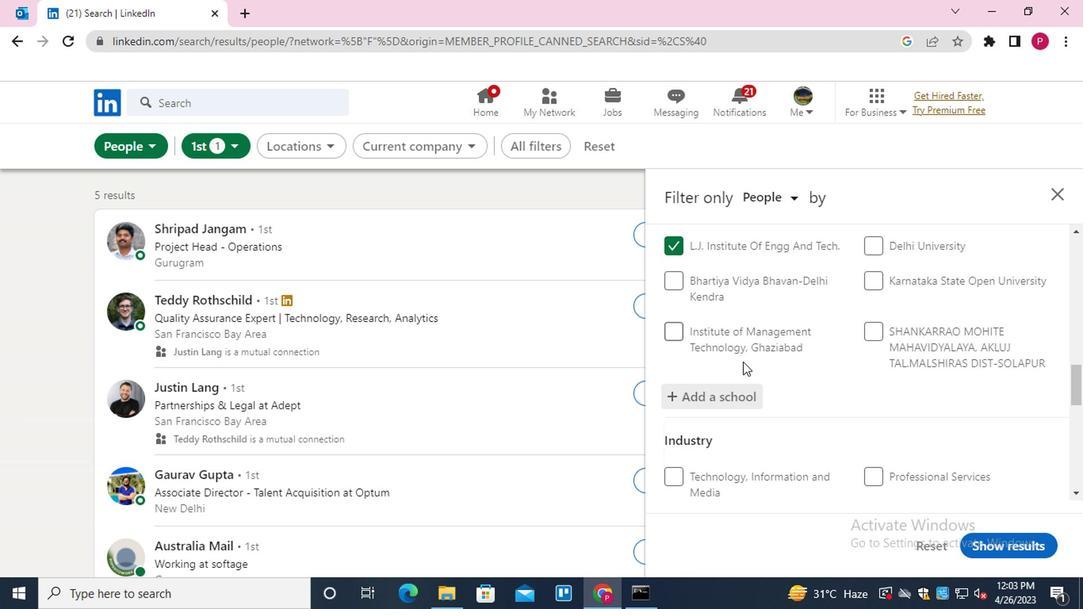 
Action: Mouse moved to (741, 359)
Screenshot: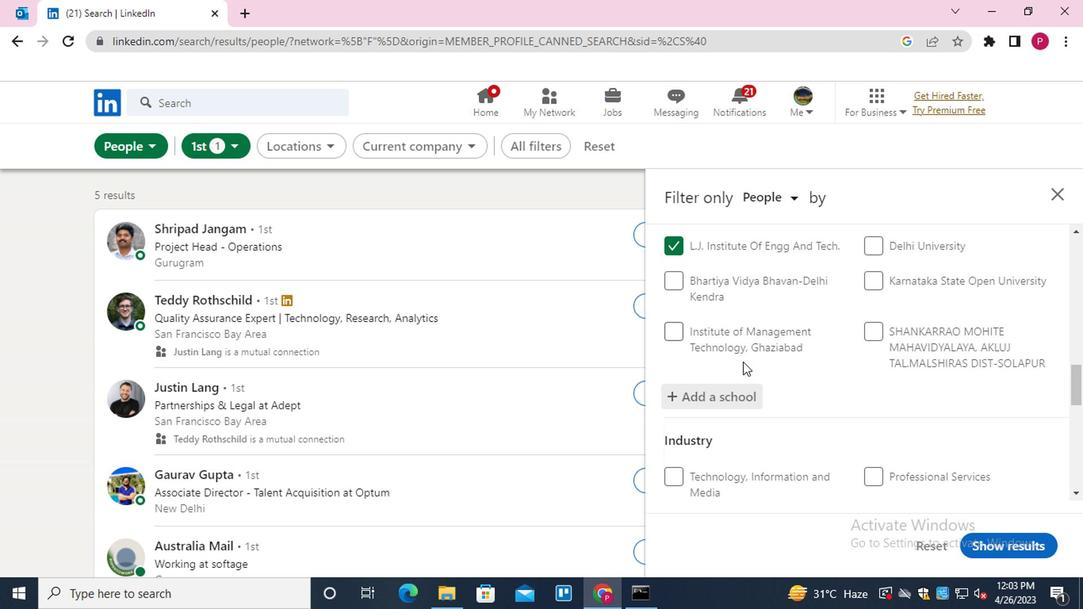 
Action: Mouse scrolled (741, 358) with delta (0, -1)
Screenshot: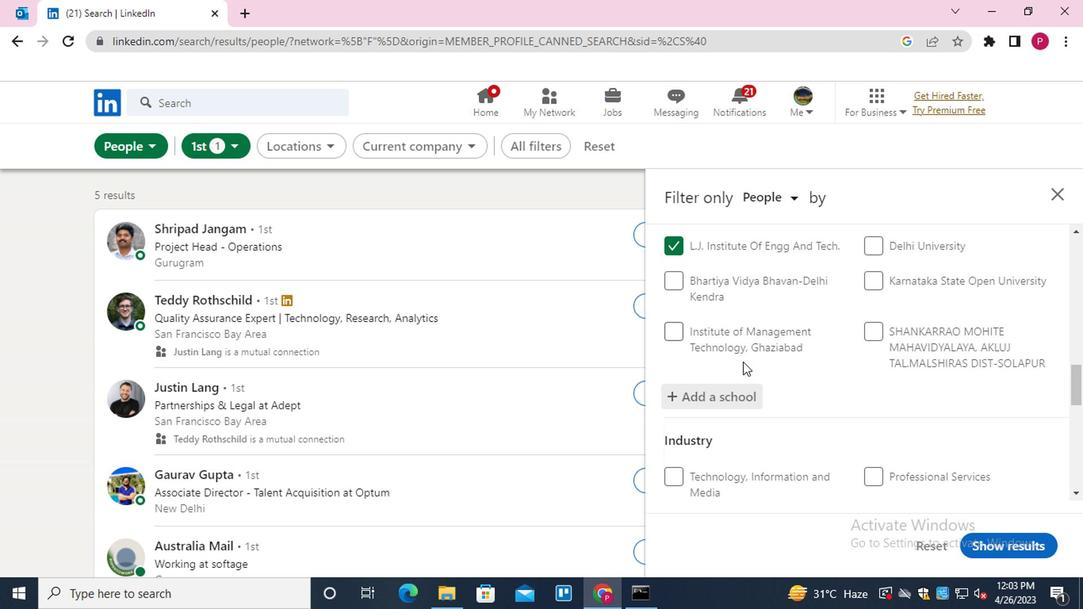 
Action: Mouse moved to (890, 343)
Screenshot: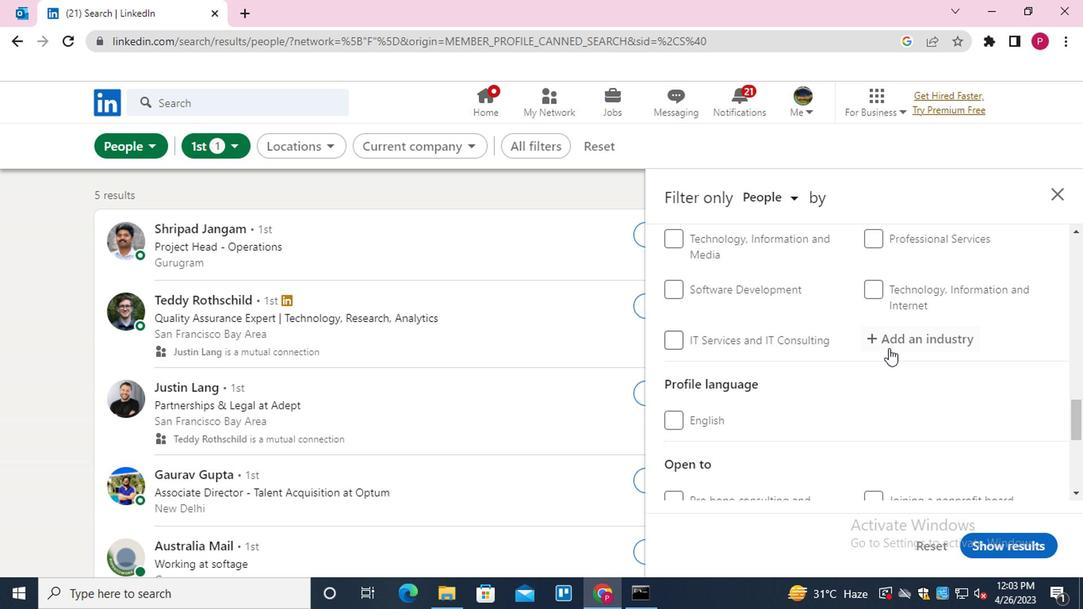 
Action: Mouse pressed left at (890, 343)
Screenshot: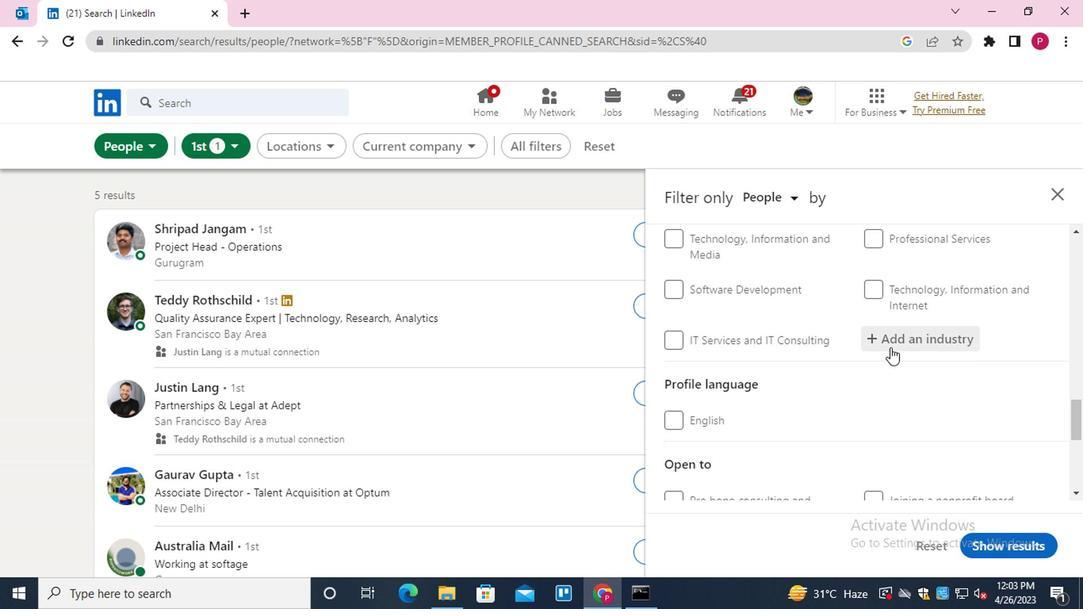 
Action: Key pressed <Key.shift>ACCOU<Key.down><Key.enter>
Screenshot: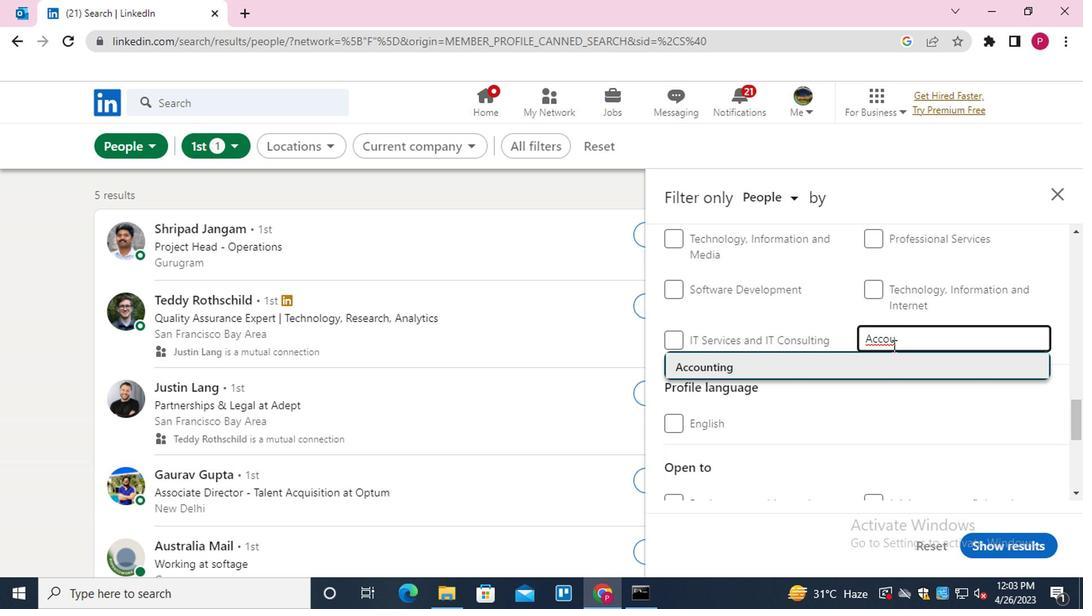 
Action: Mouse moved to (890, 396)
Screenshot: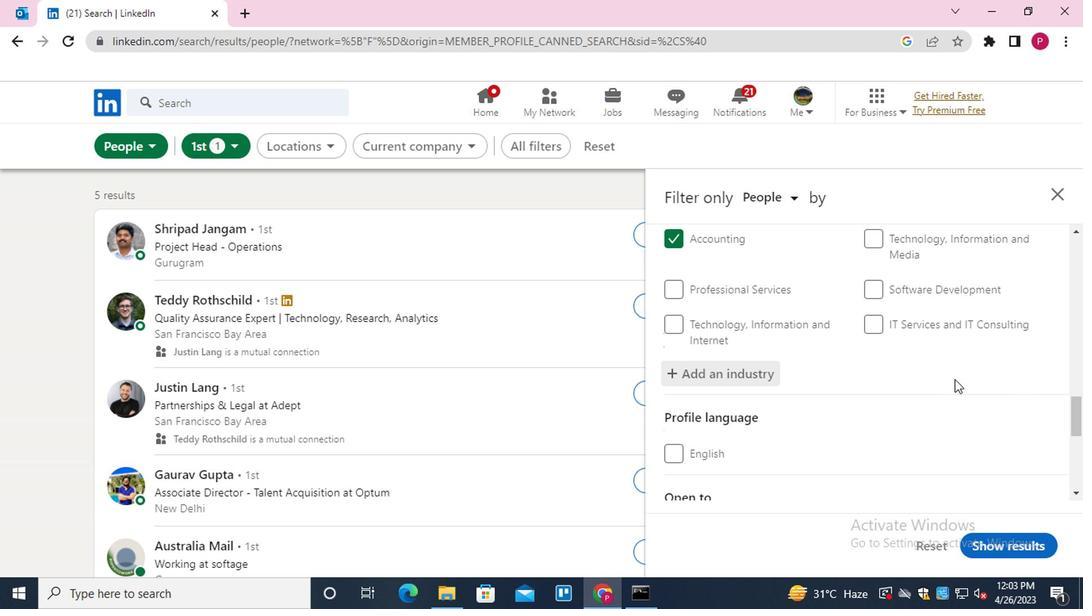 
Action: Mouse scrolled (890, 395) with delta (0, 0)
Screenshot: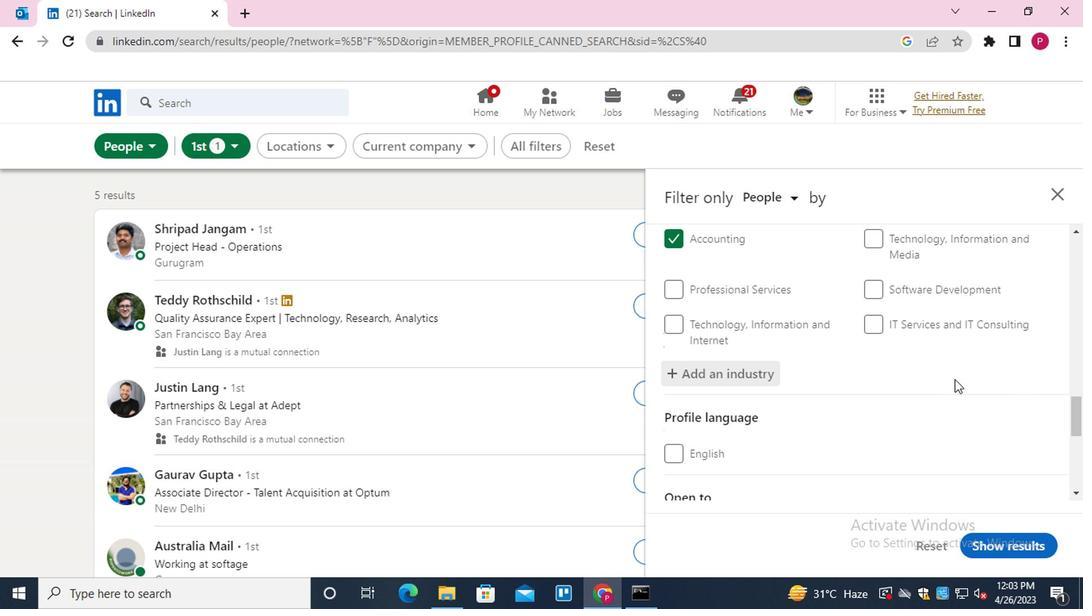 
Action: Mouse moved to (877, 401)
Screenshot: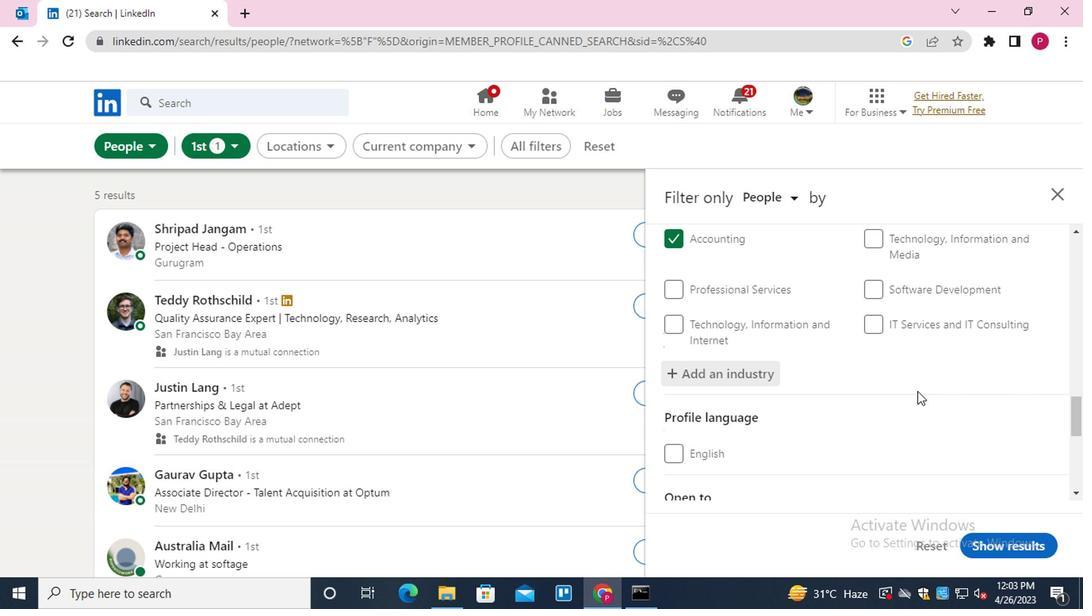 
Action: Mouse scrolled (877, 401) with delta (0, 0)
Screenshot: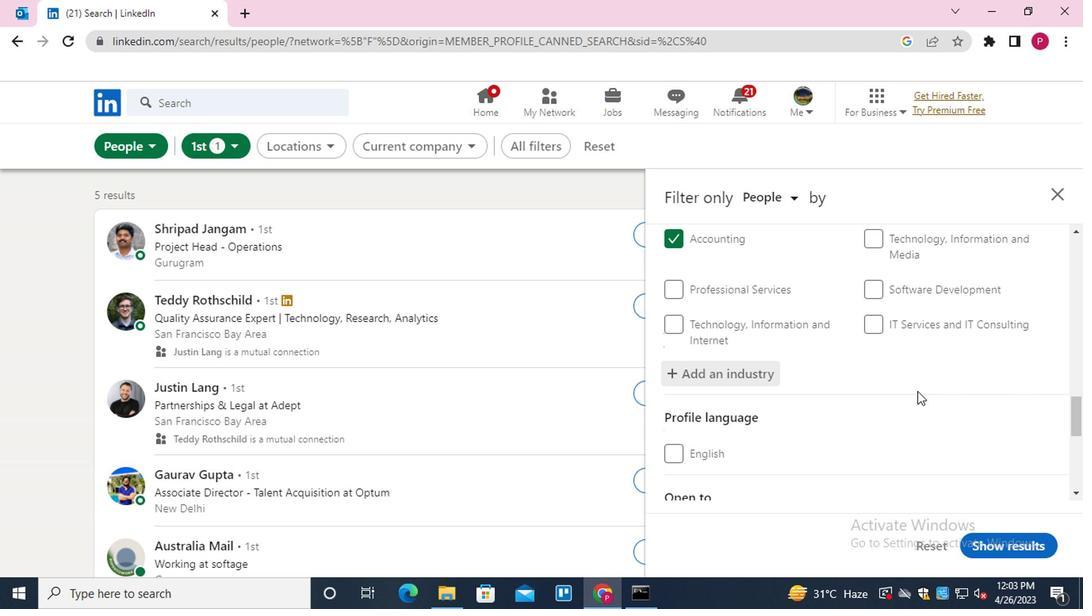 
Action: Mouse moved to (877, 401)
Screenshot: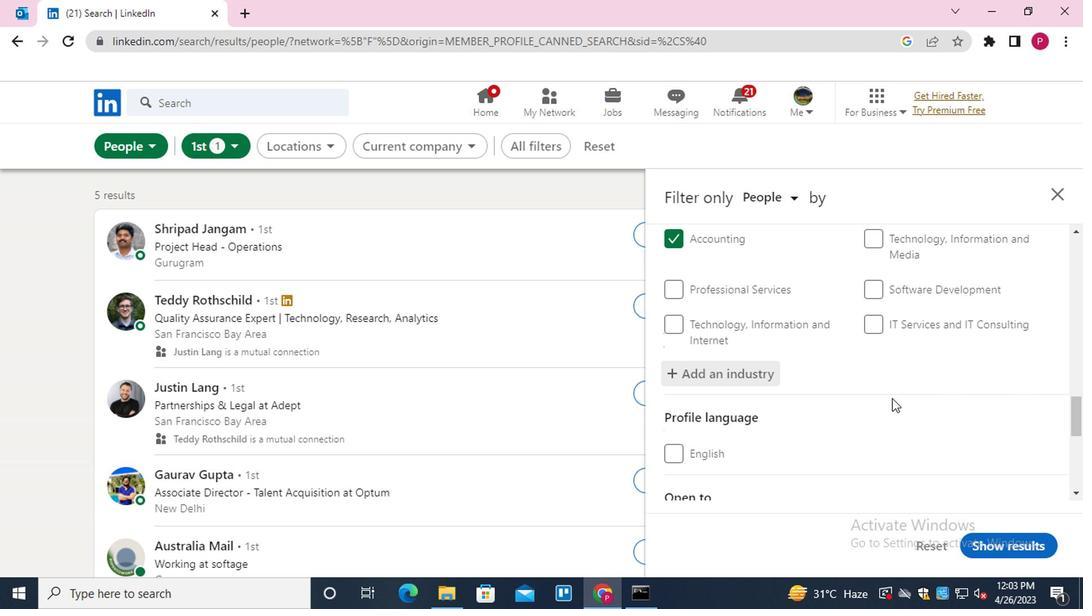 
Action: Mouse scrolled (877, 401) with delta (0, 0)
Screenshot: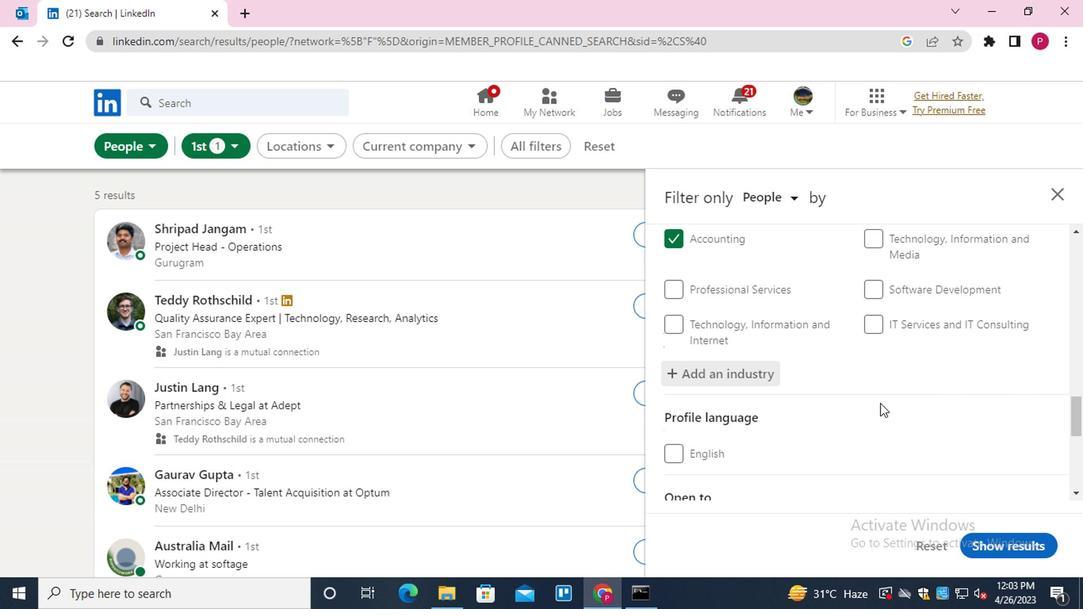 
Action: Mouse moved to (740, 289)
Screenshot: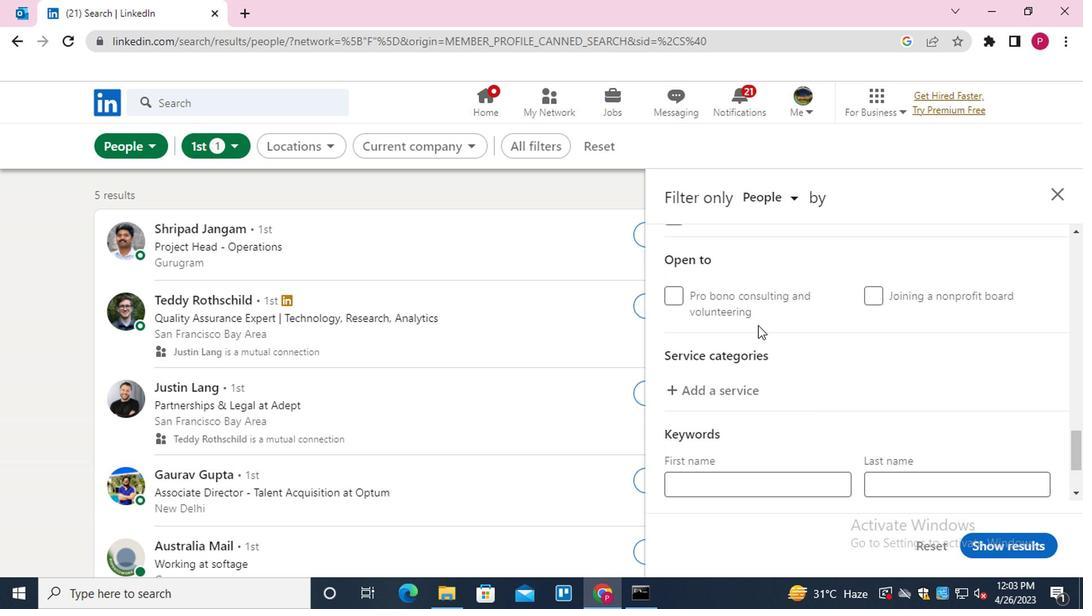 
Action: Mouse scrolled (740, 290) with delta (0, 0)
Screenshot: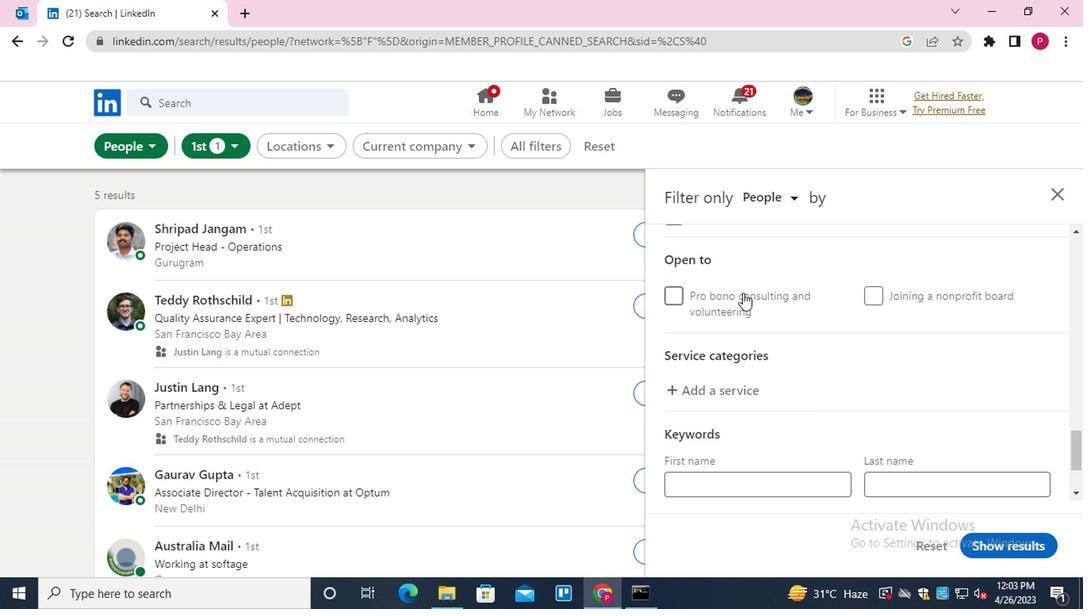 
Action: Mouse moved to (708, 291)
Screenshot: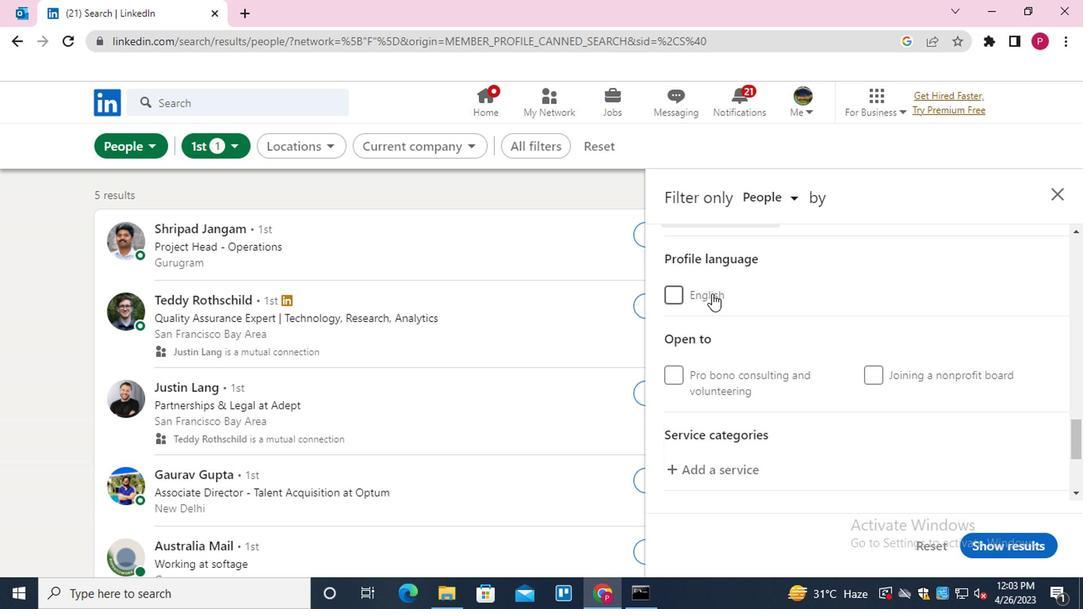 
Action: Mouse pressed left at (708, 291)
Screenshot: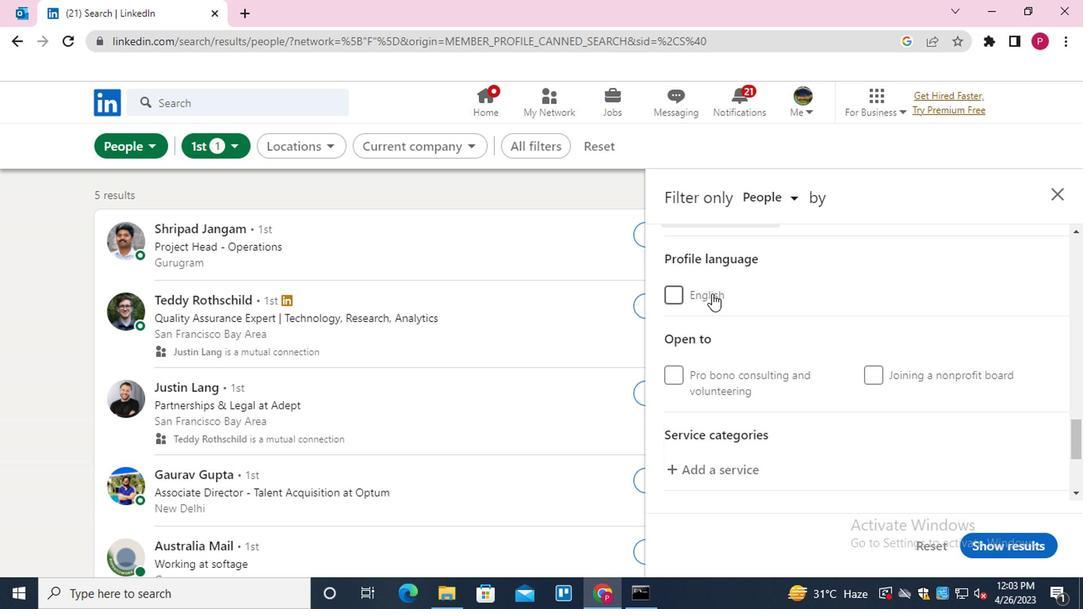 
Action: Mouse moved to (728, 305)
Screenshot: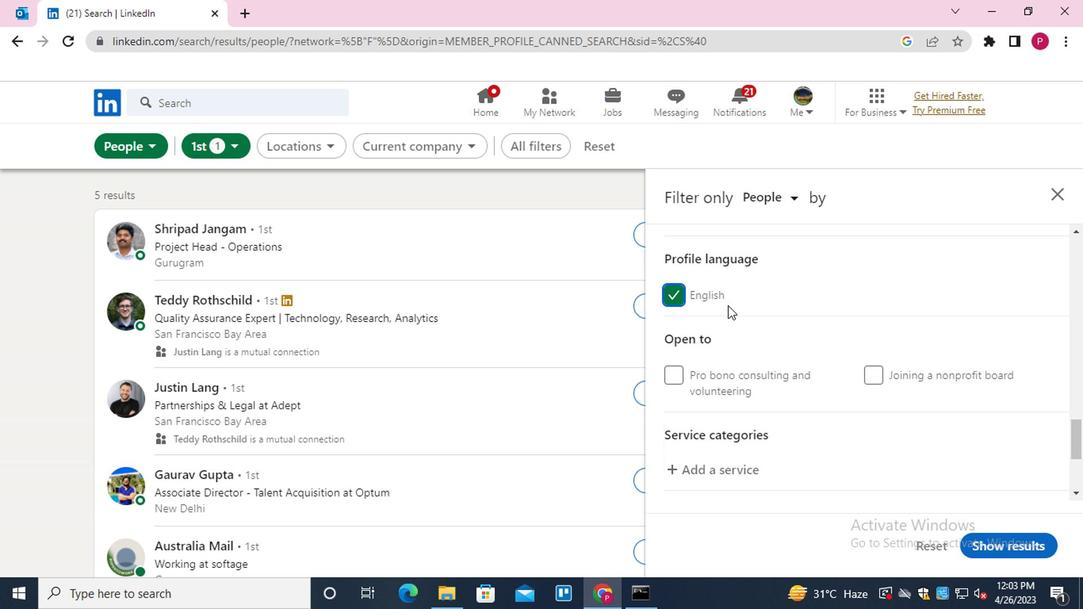 
Action: Mouse scrolled (728, 305) with delta (0, 0)
Screenshot: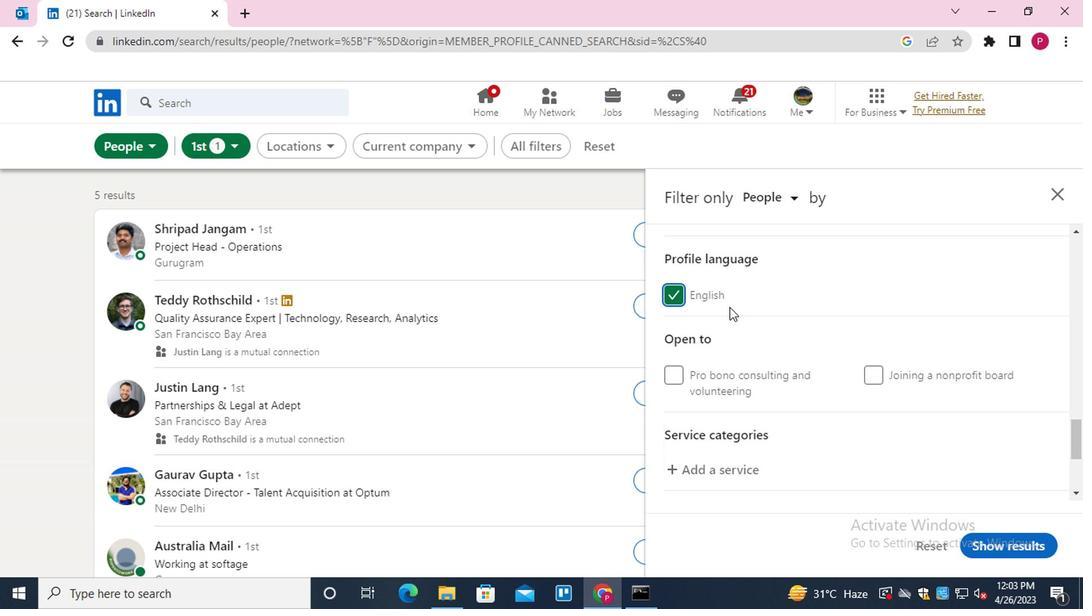 
Action: Mouse scrolled (728, 305) with delta (0, 0)
Screenshot: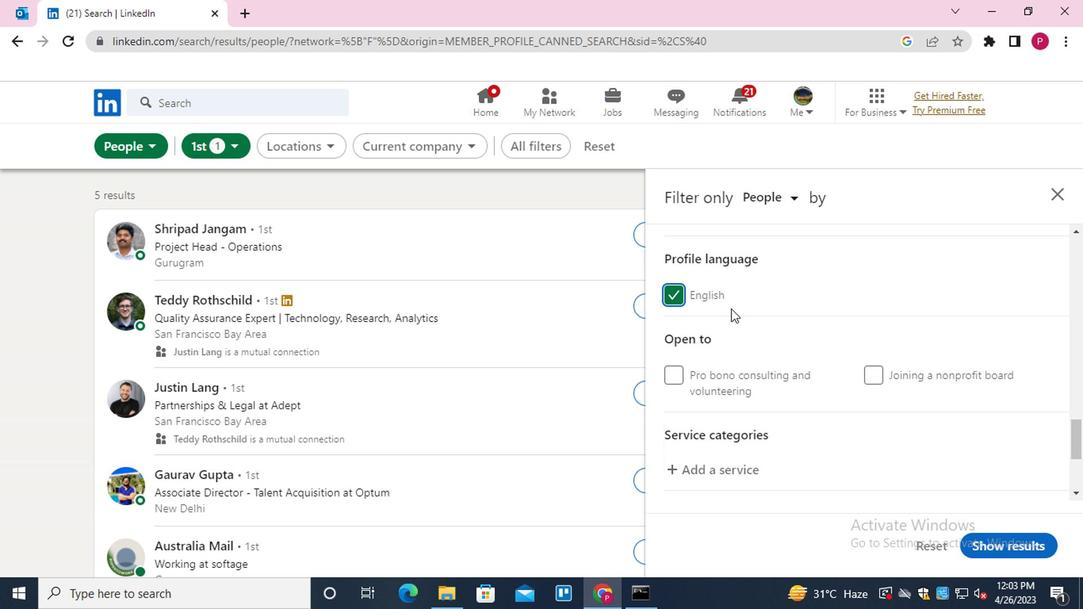 
Action: Mouse moved to (722, 310)
Screenshot: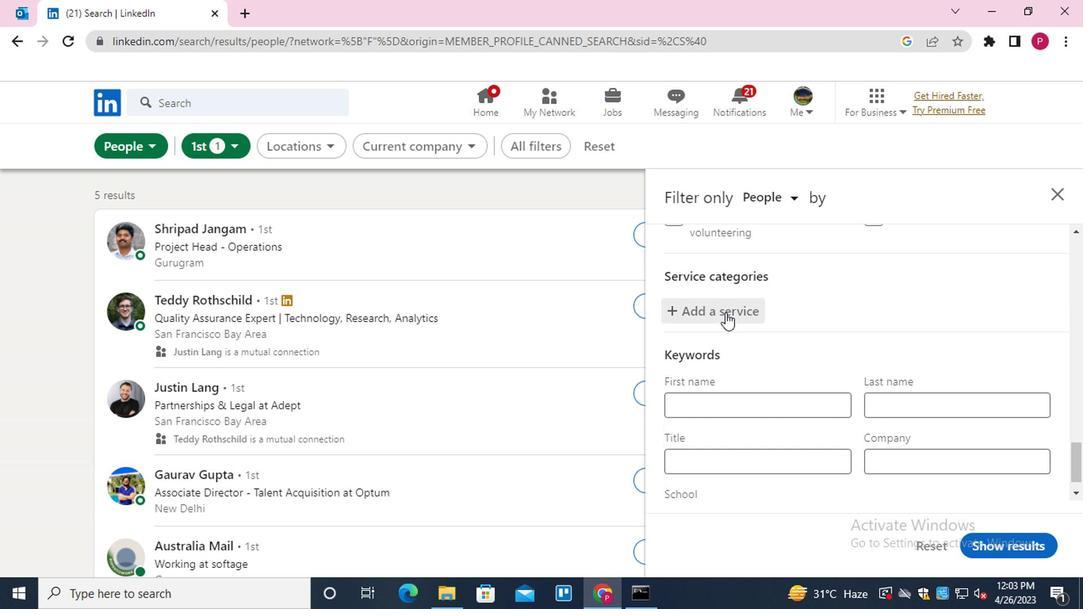 
Action: Mouse pressed left at (722, 310)
Screenshot: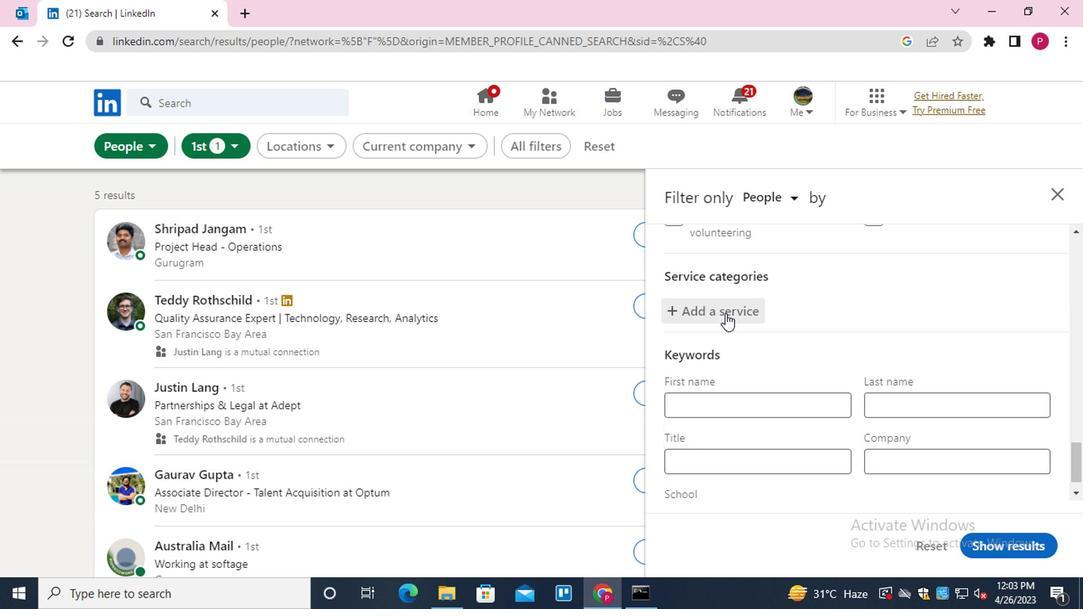 
Action: Mouse moved to (724, 309)
Screenshot: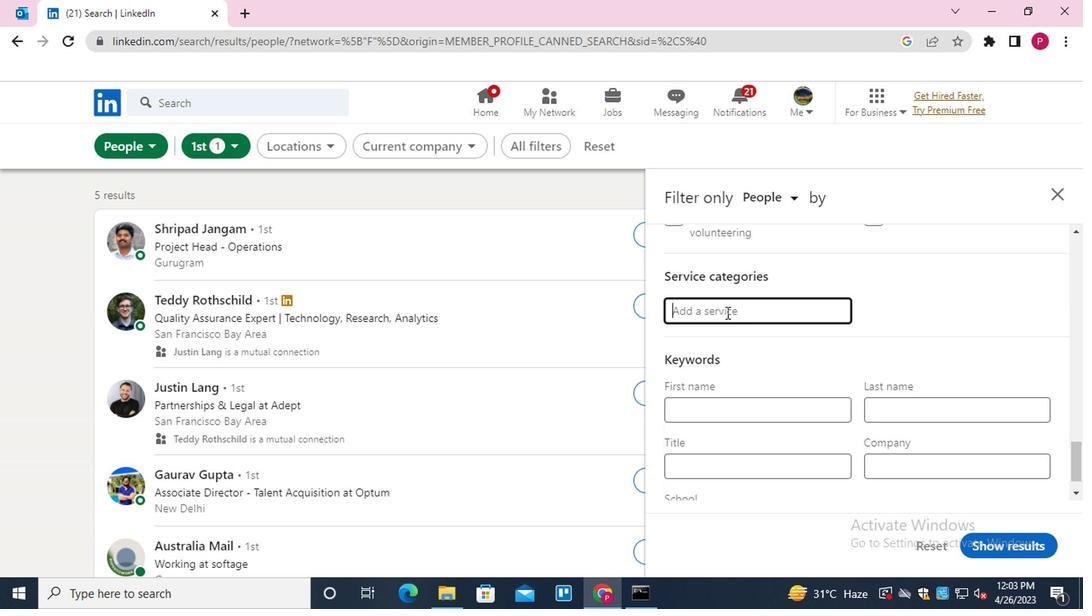 
Action: Key pressed <Key.shift>DEMAN<Key.down><Key.enter>
Screenshot: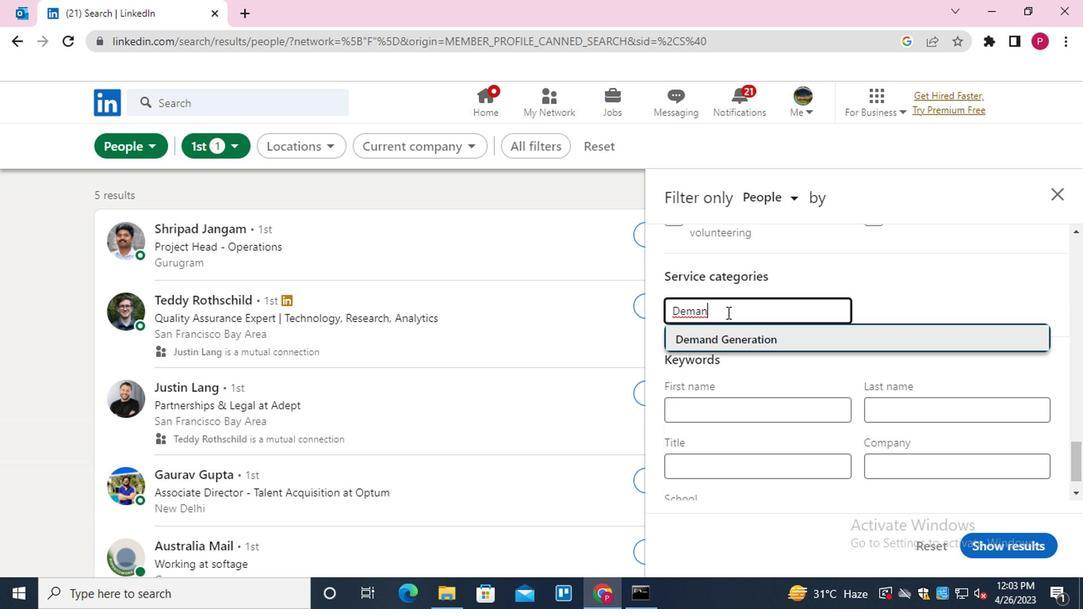 
Action: Mouse moved to (725, 328)
Screenshot: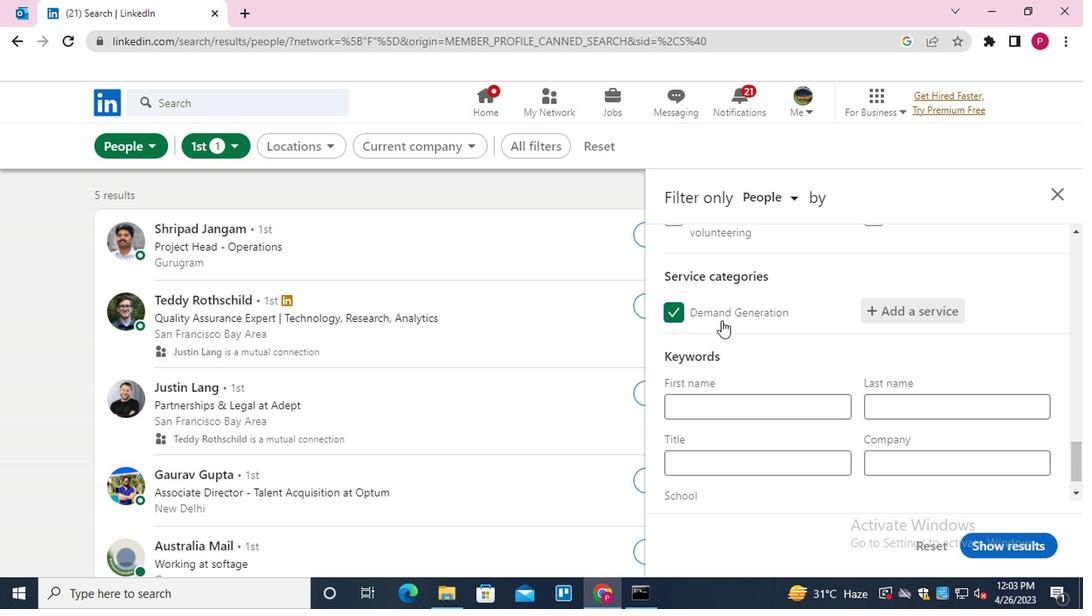 
Action: Mouse scrolled (725, 328) with delta (0, 0)
Screenshot: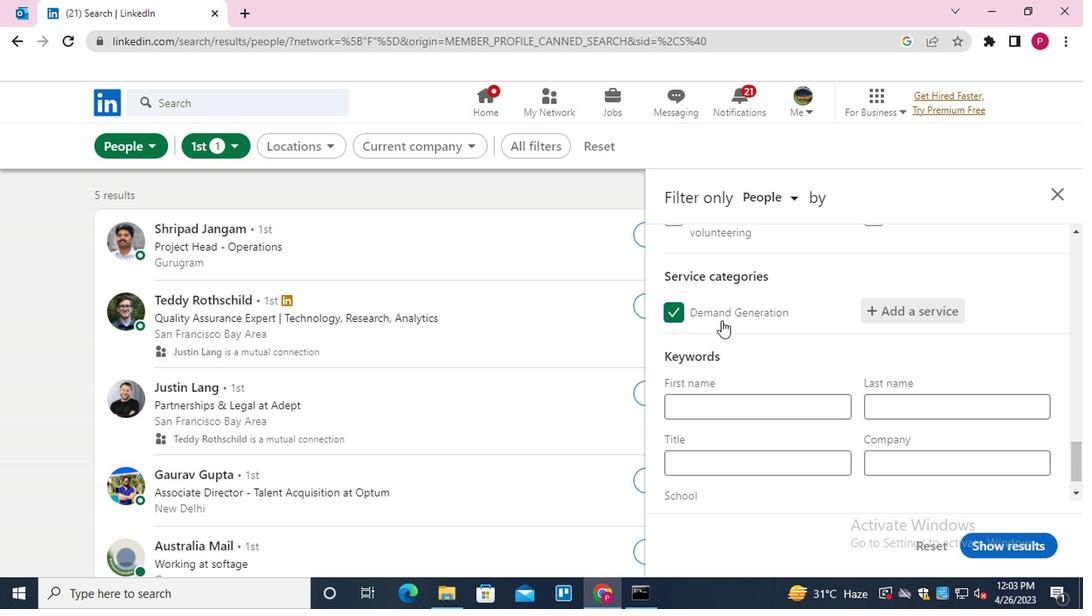 
Action: Mouse moved to (727, 338)
Screenshot: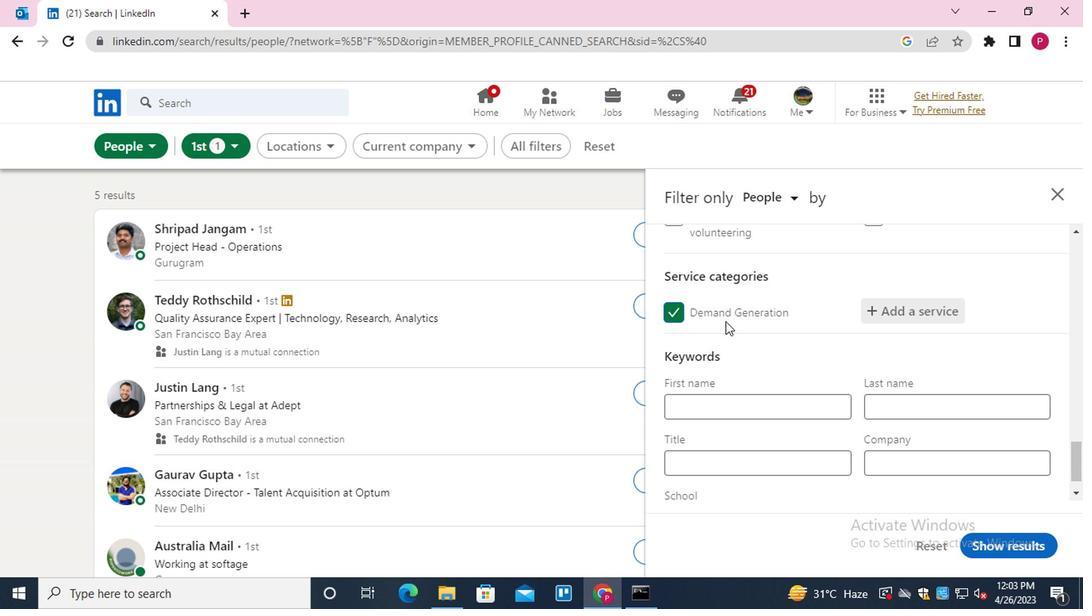 
Action: Mouse scrolled (727, 337) with delta (0, 0)
Screenshot: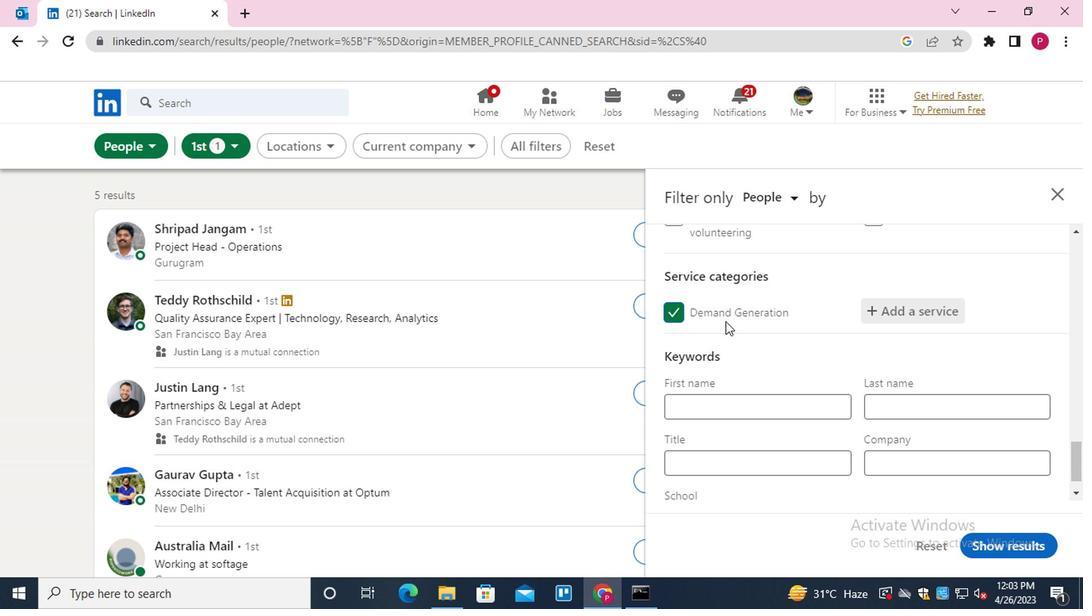 
Action: Mouse moved to (727, 340)
Screenshot: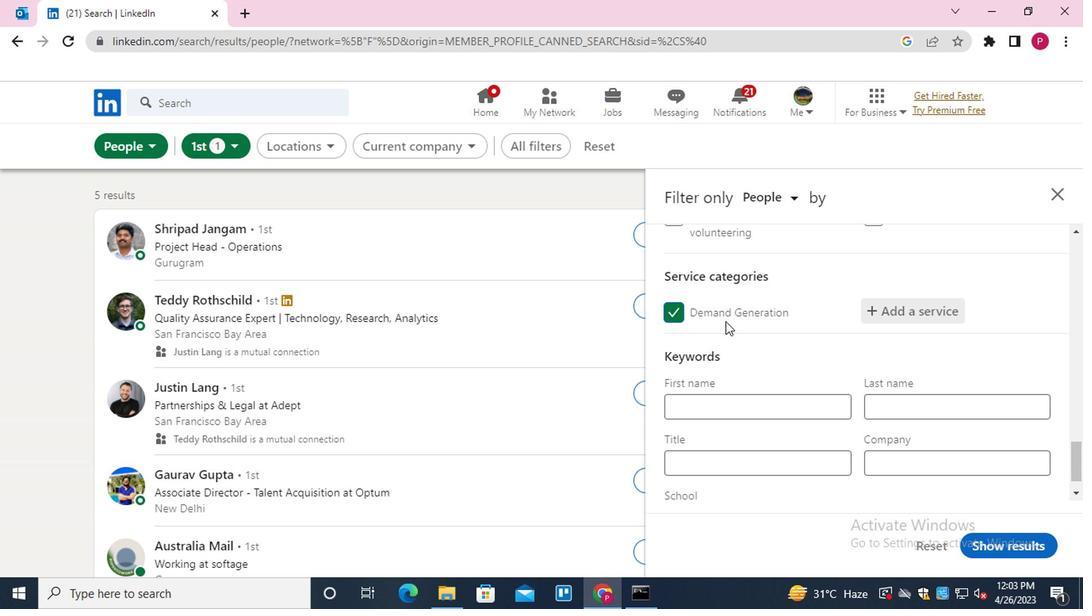 
Action: Mouse scrolled (727, 340) with delta (0, 0)
Screenshot: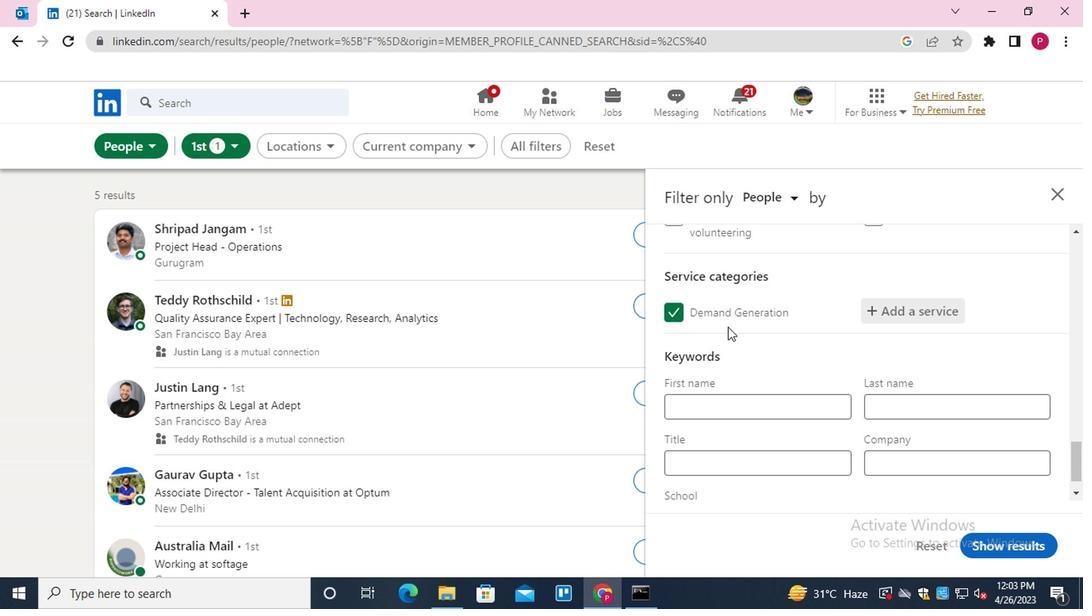 
Action: Mouse moved to (728, 340)
Screenshot: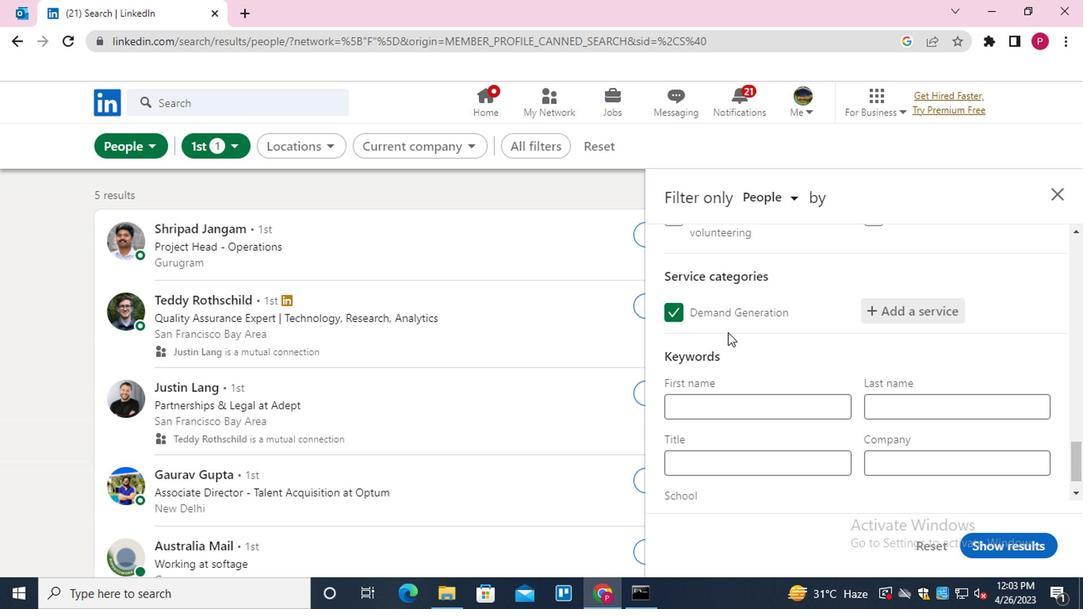 
Action: Mouse scrolled (728, 340) with delta (0, 0)
Screenshot: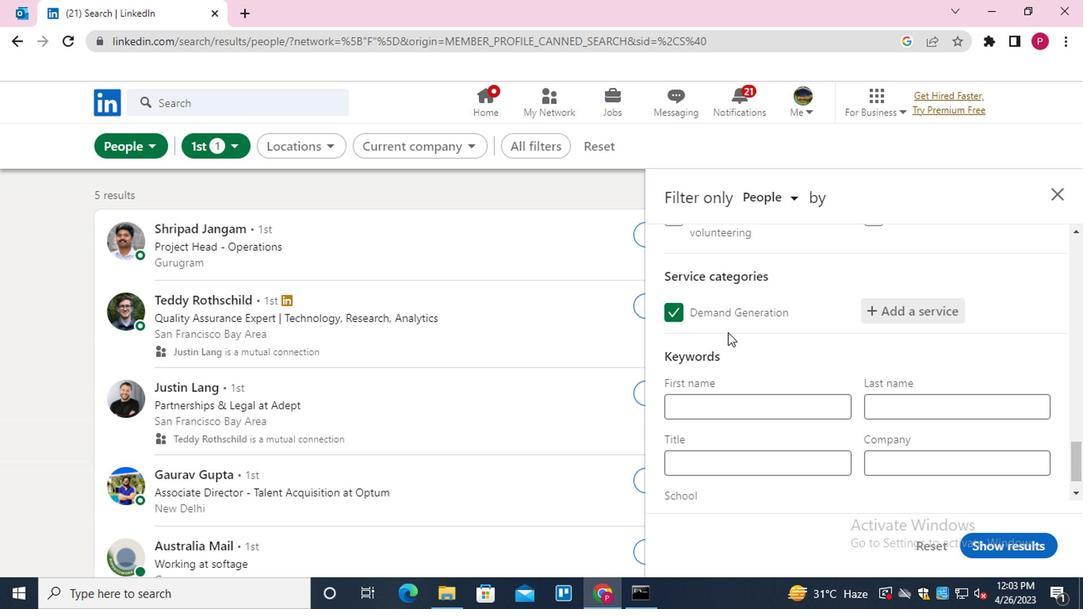 
Action: Mouse moved to (737, 420)
Screenshot: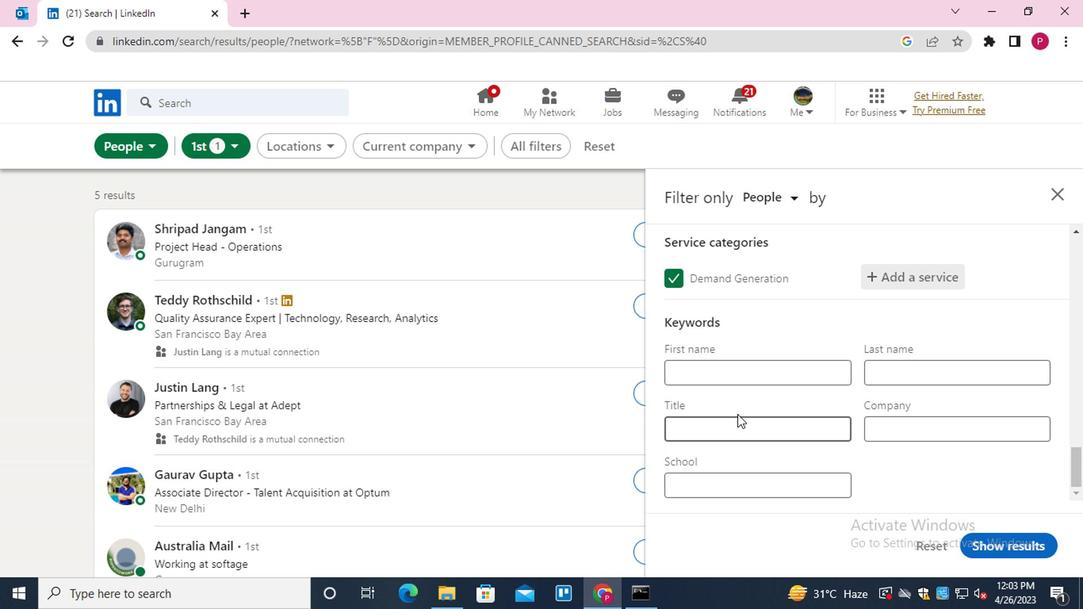 
Action: Mouse pressed left at (737, 420)
Screenshot: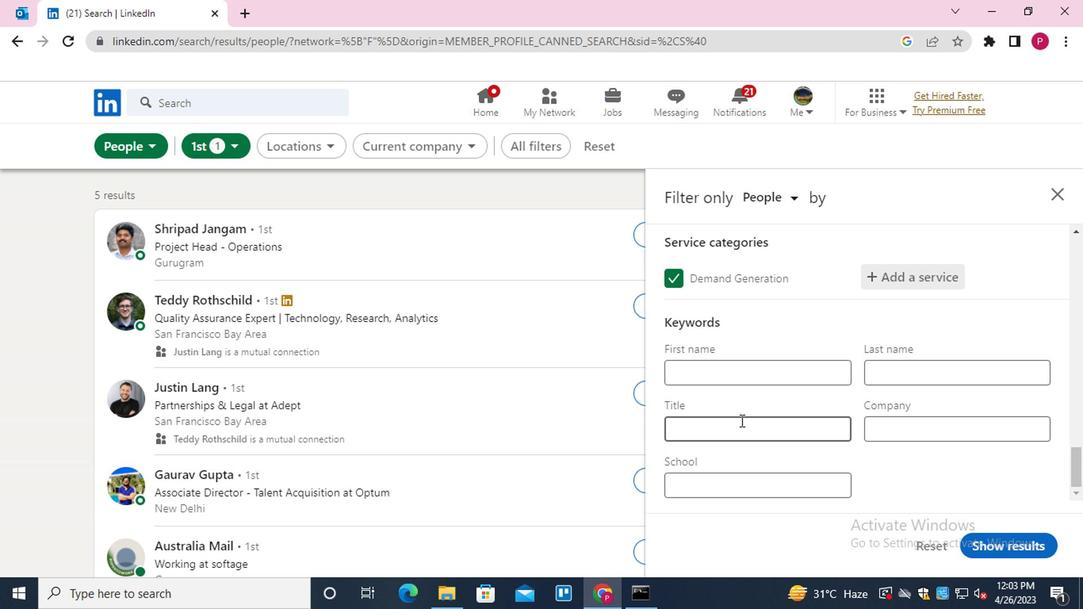 
Action: Key pressed <Key.shift><Key.shift><Key.shift><Key.shift>VIDEO<Key.space><Key.shift>EDIY<Key.backspace>TOR
Screenshot: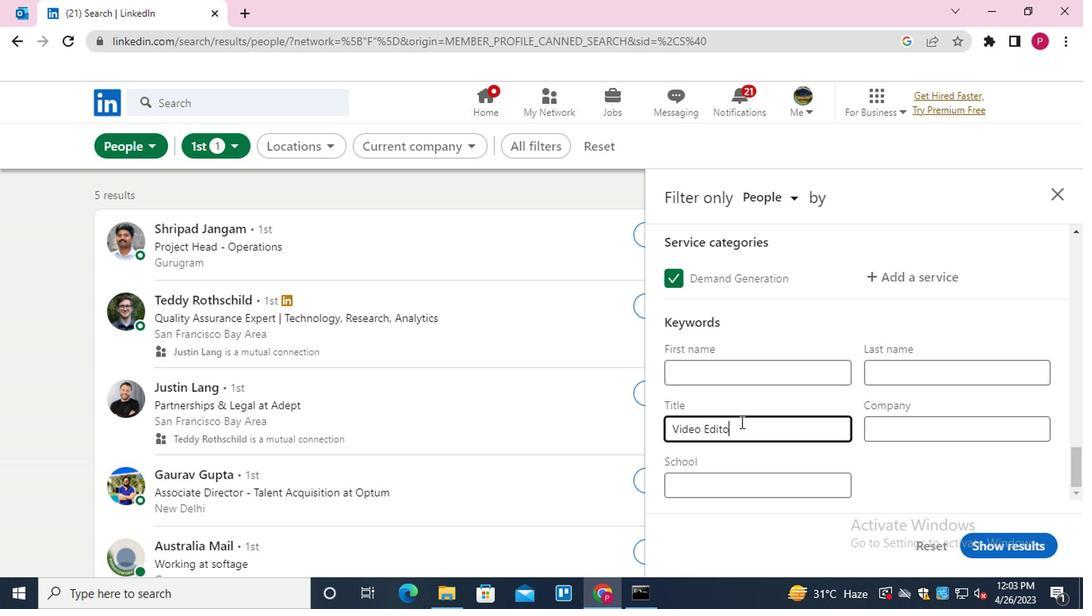 
Action: Mouse moved to (1010, 543)
Screenshot: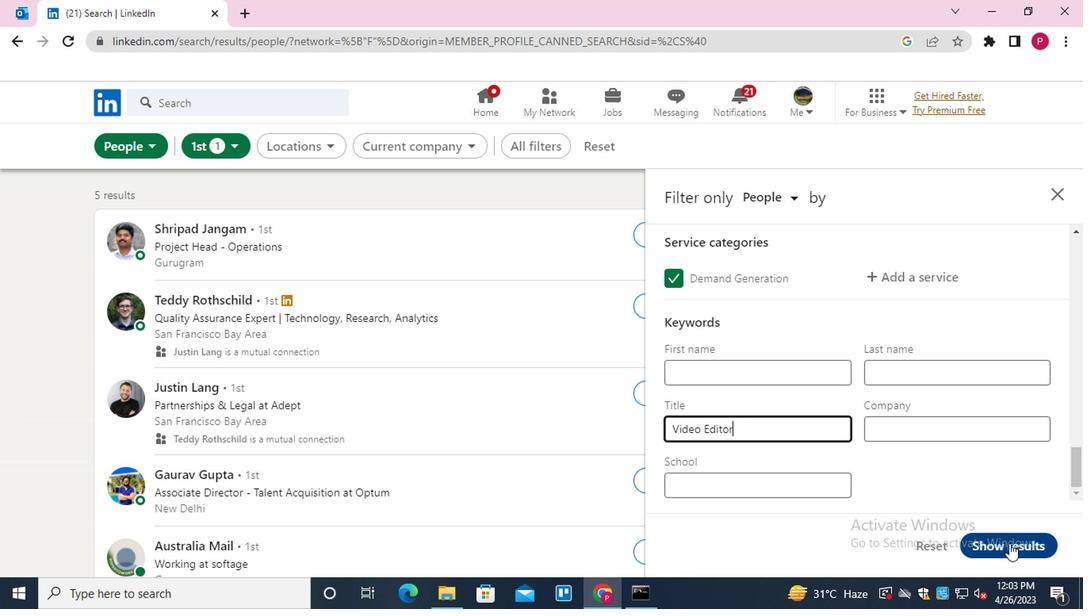 
Action: Mouse pressed left at (1010, 543)
Screenshot: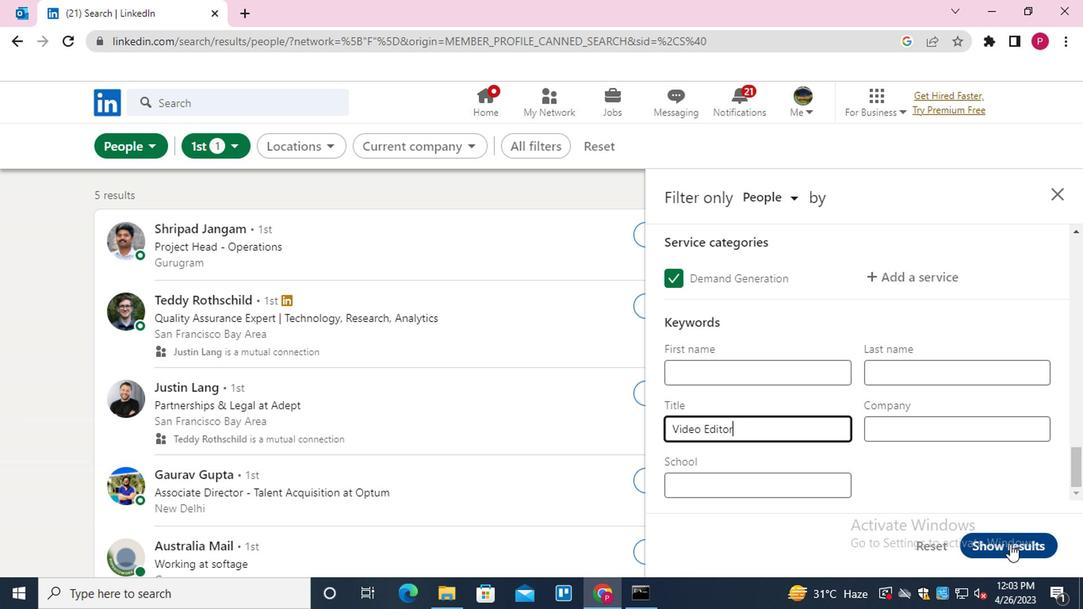 
Action: Mouse moved to (421, 299)
Screenshot: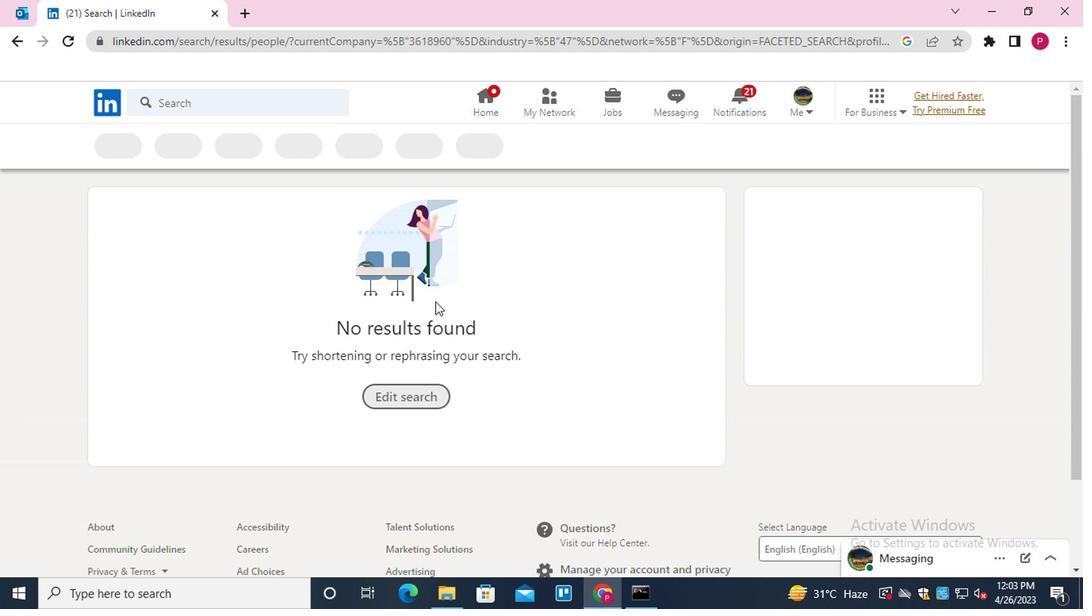 
